 Task: Find connections with filter location Döbeln with filter topic #coach with filter profile language French with filter current company Kennametal with filter school University of Madras with filter industry Biomass Electric Power Generation with filter service category Logo Design with filter keywords title Operations Director
Action: Mouse moved to (499, 60)
Screenshot: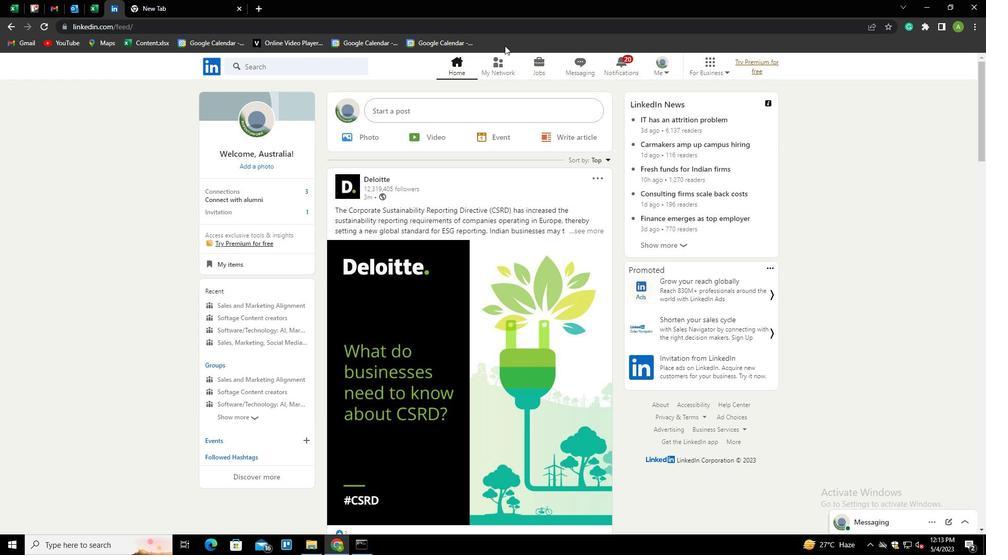 
Action: Mouse pressed left at (499, 60)
Screenshot: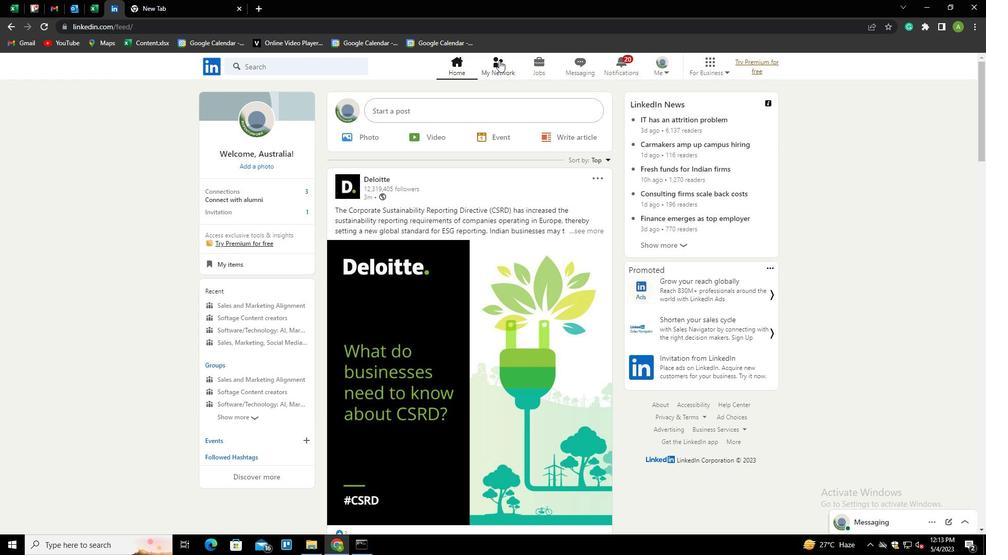 
Action: Mouse moved to (271, 121)
Screenshot: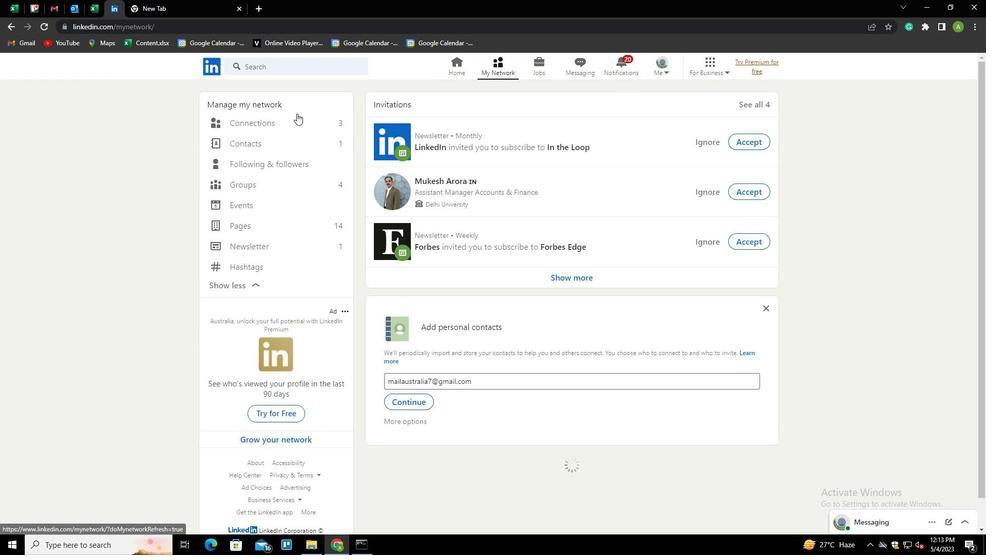 
Action: Mouse pressed left at (271, 121)
Screenshot: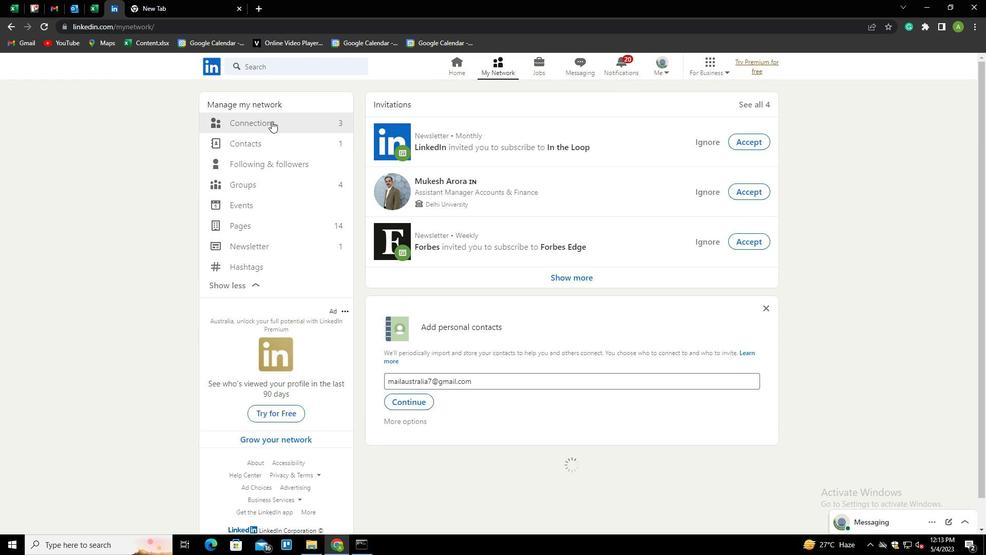 
Action: Mouse moved to (584, 121)
Screenshot: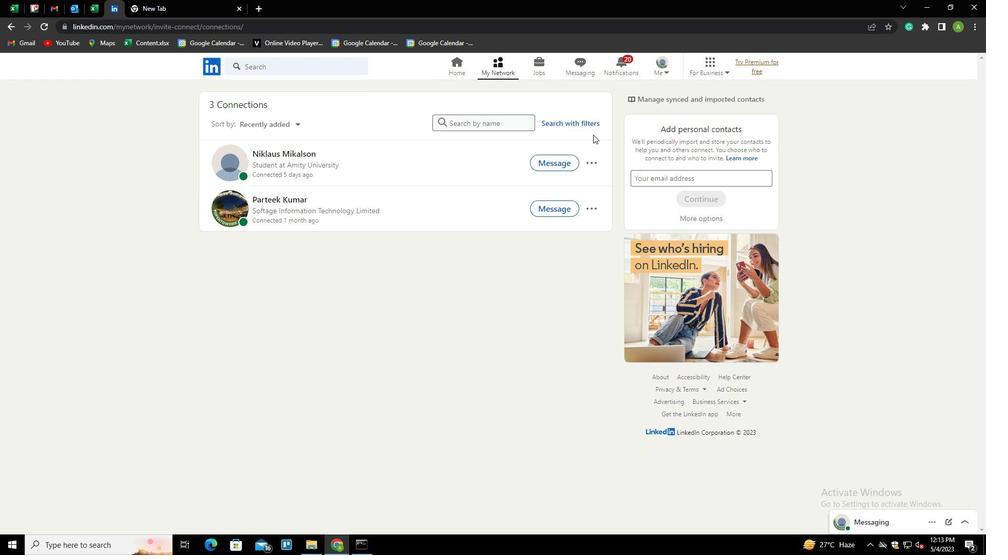 
Action: Mouse pressed left at (584, 121)
Screenshot: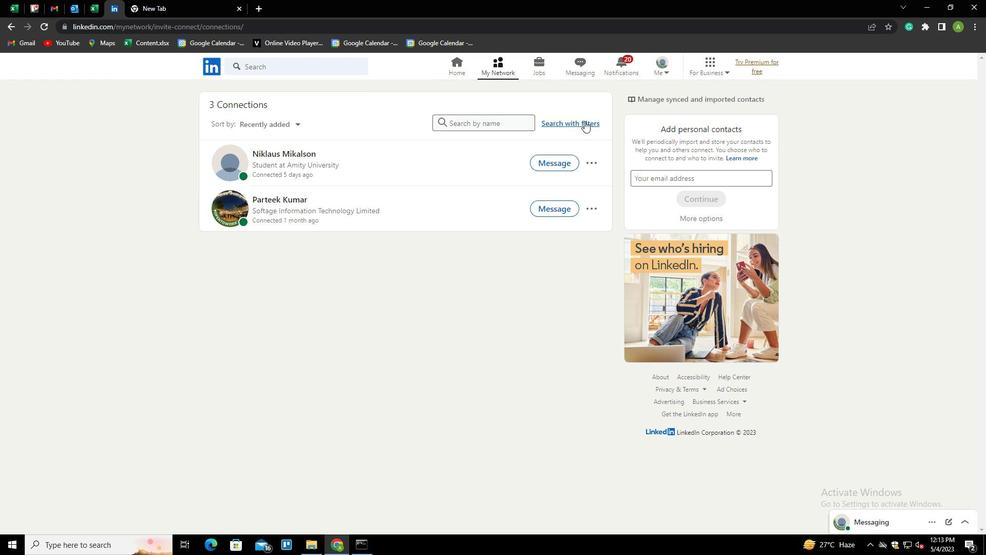 
Action: Mouse moved to (532, 91)
Screenshot: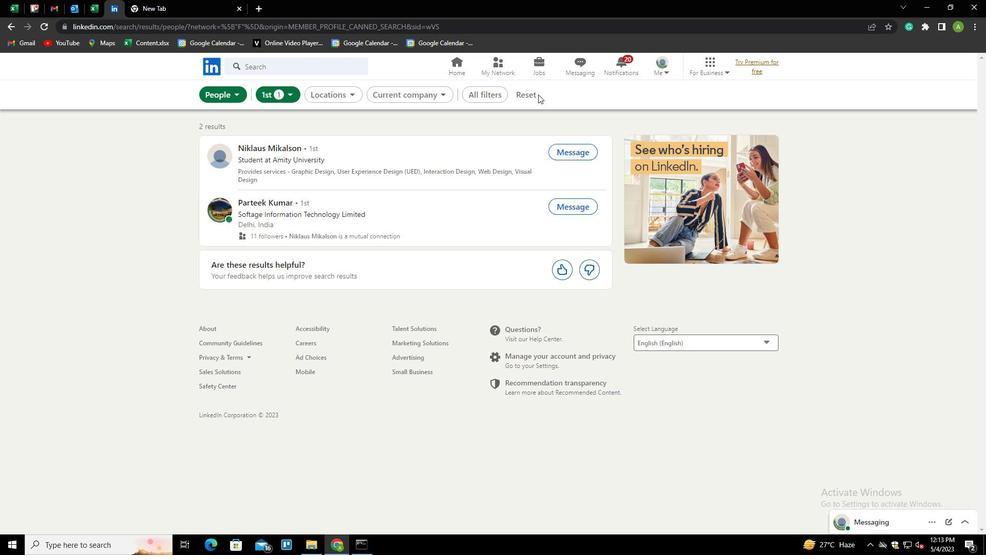 
Action: Mouse pressed left at (532, 91)
Screenshot: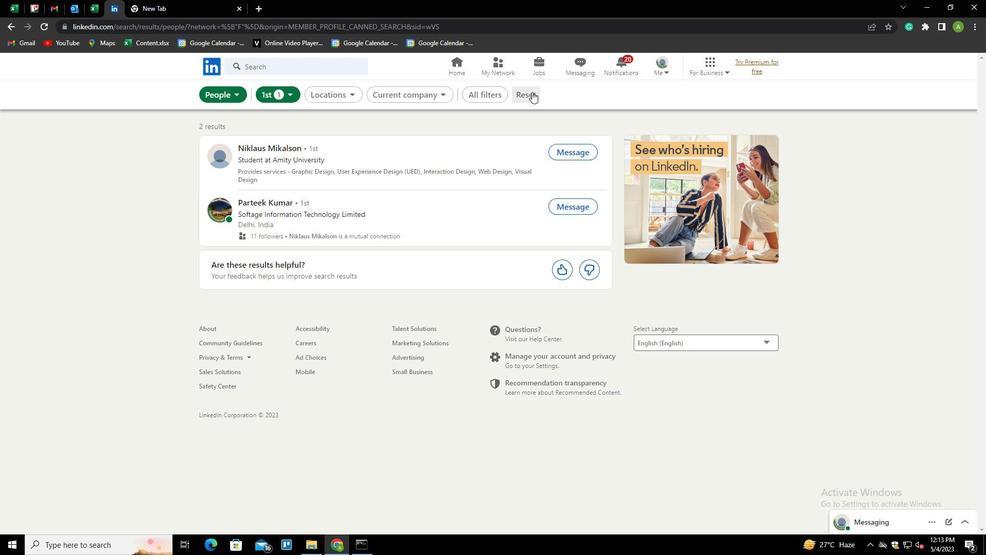 
Action: Mouse moved to (519, 91)
Screenshot: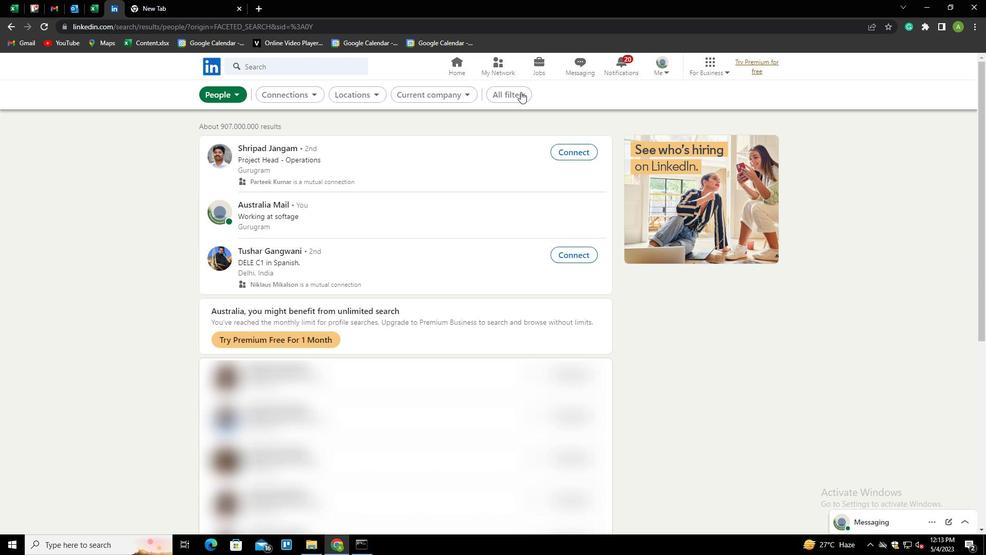 
Action: Mouse pressed left at (519, 91)
Screenshot: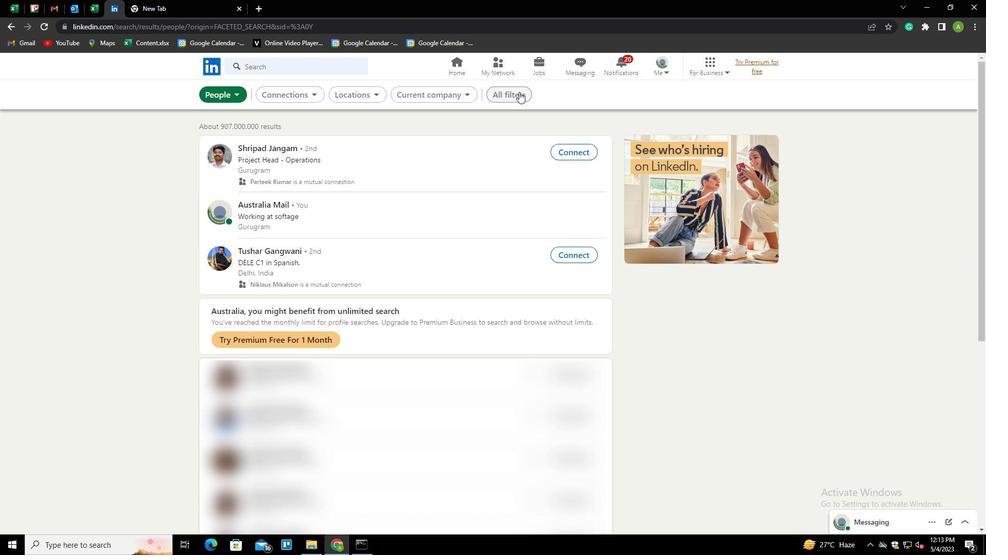 
Action: Mouse moved to (853, 283)
Screenshot: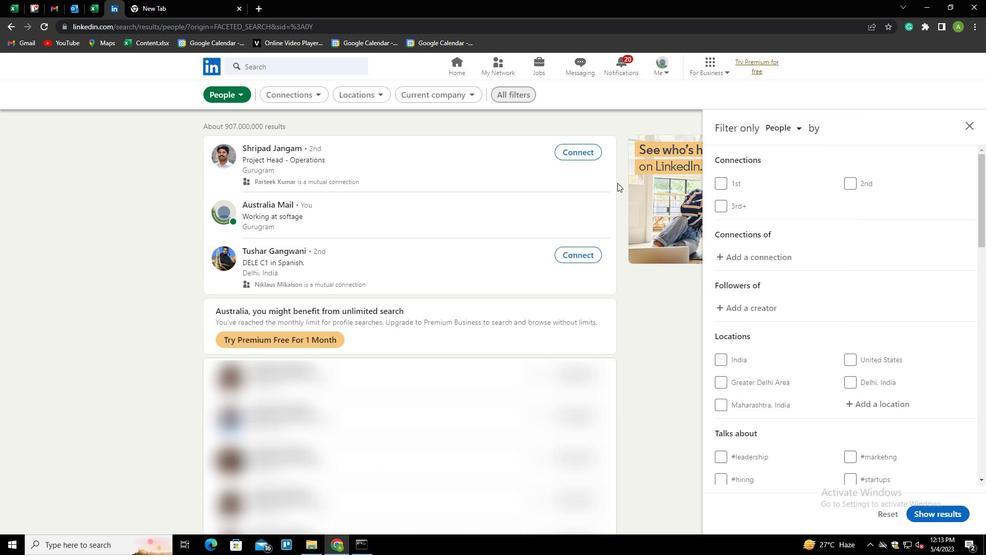 
Action: Mouse scrolled (853, 283) with delta (0, 0)
Screenshot: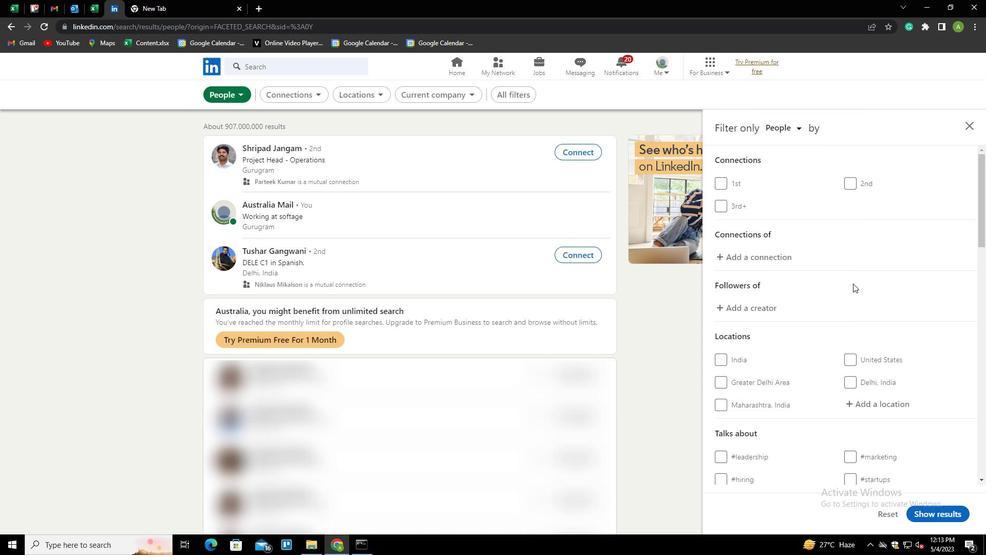 
Action: Mouse scrolled (853, 283) with delta (0, 0)
Screenshot: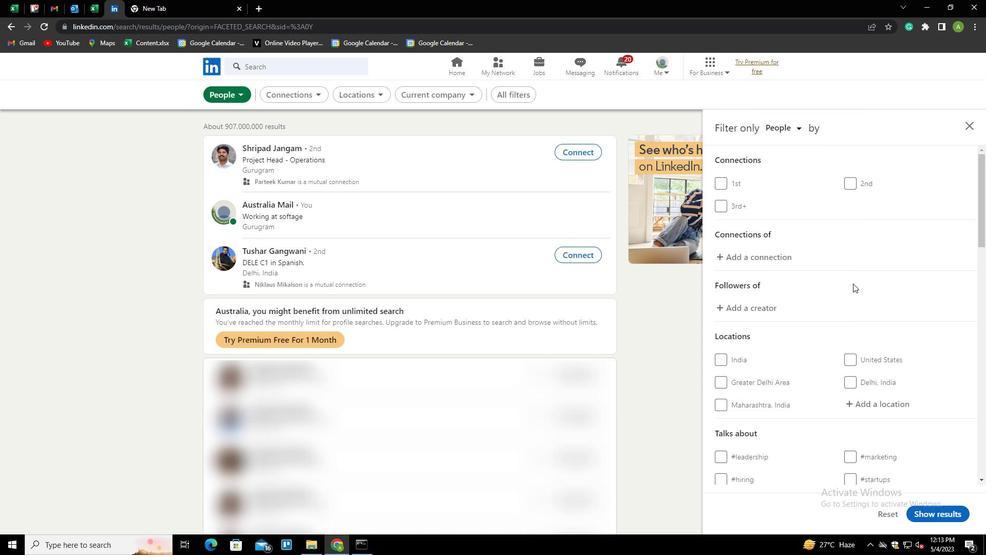 
Action: Mouse moved to (863, 299)
Screenshot: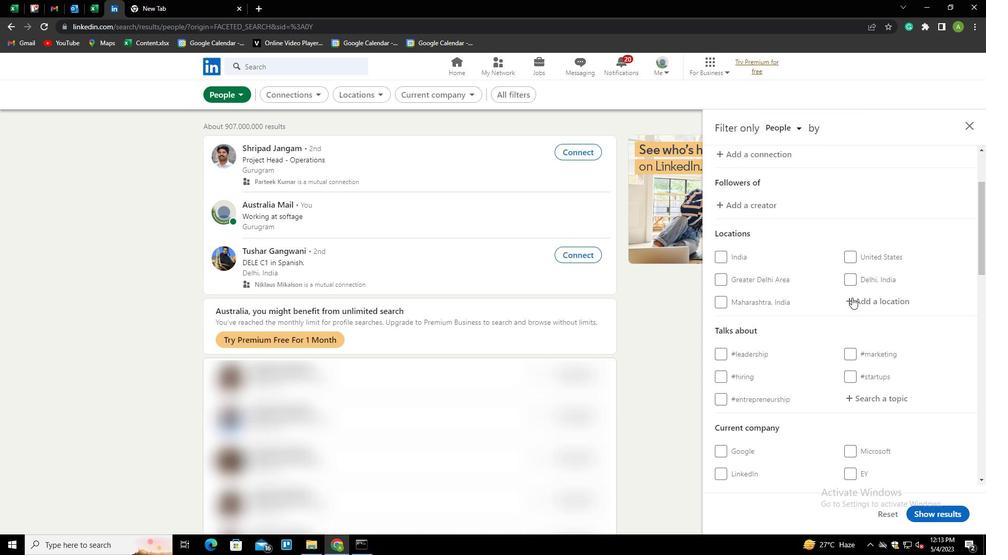 
Action: Mouse pressed left at (863, 299)
Screenshot: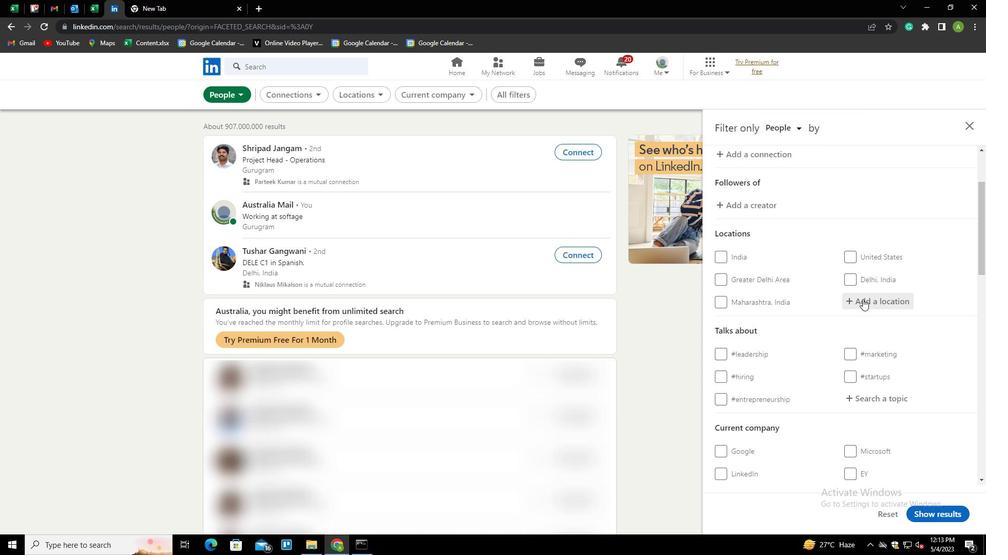 
Action: Key pressed <Key.shift>
Screenshot: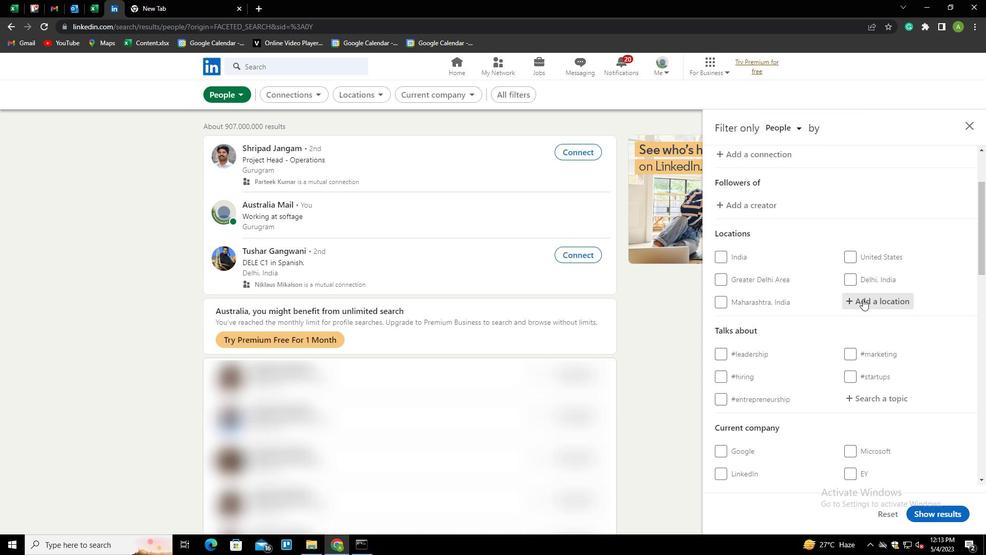 
Action: Mouse moved to (862, 299)
Screenshot: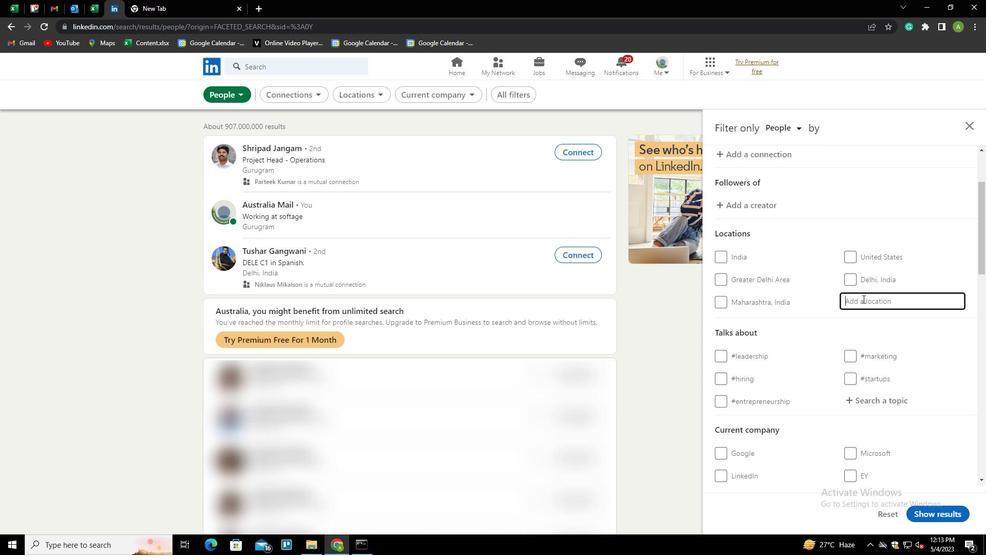 
Action: Key pressed D
Screenshot: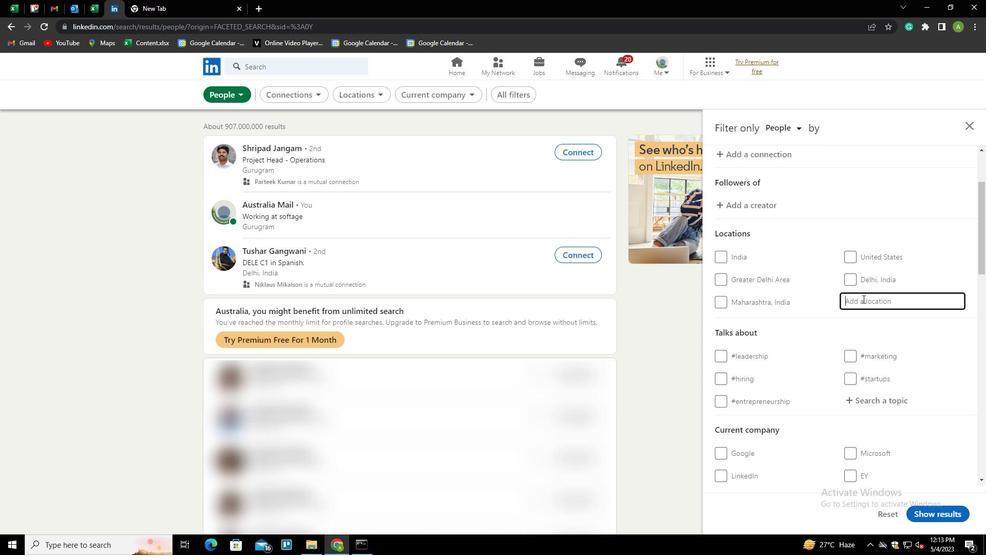 
Action: Mouse moved to (860, 299)
Screenshot: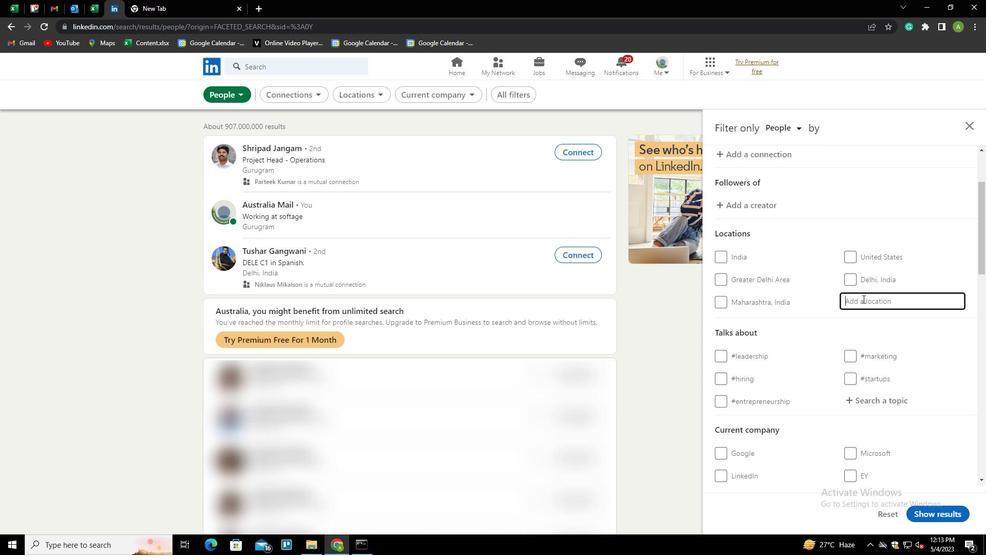 
Action: Key pressed OBELN<Key.down><Key.enter>
Screenshot: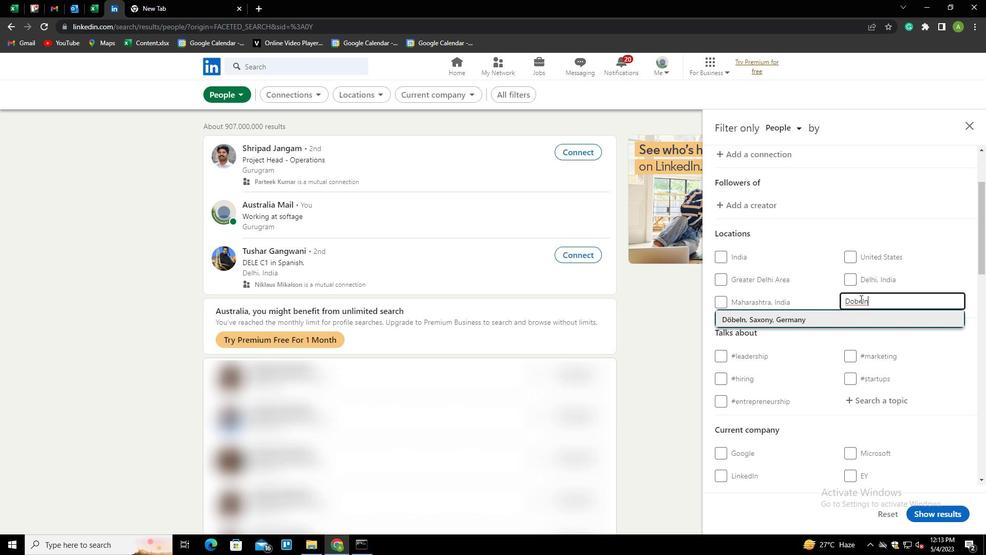 
Action: Mouse moved to (824, 332)
Screenshot: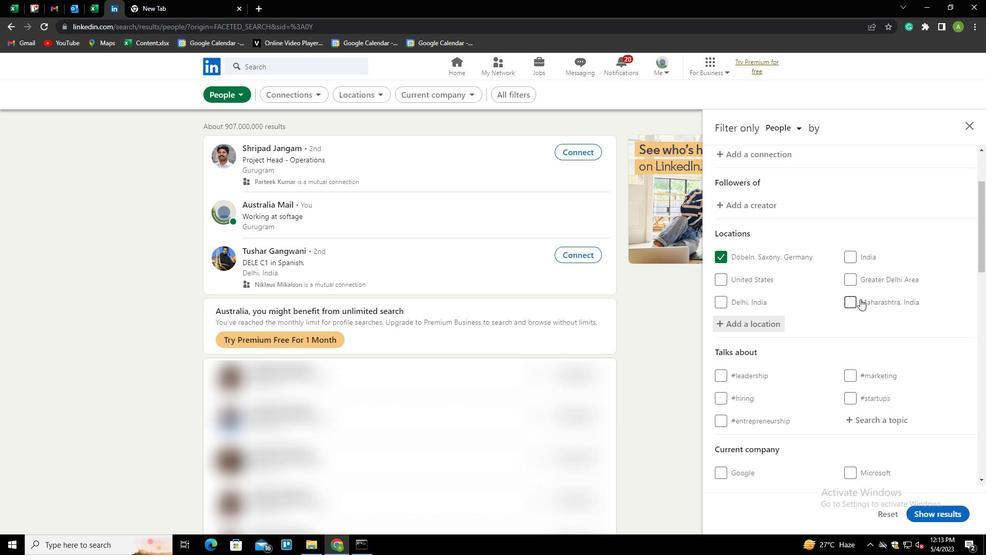 
Action: Mouse scrolled (824, 332) with delta (0, 0)
Screenshot: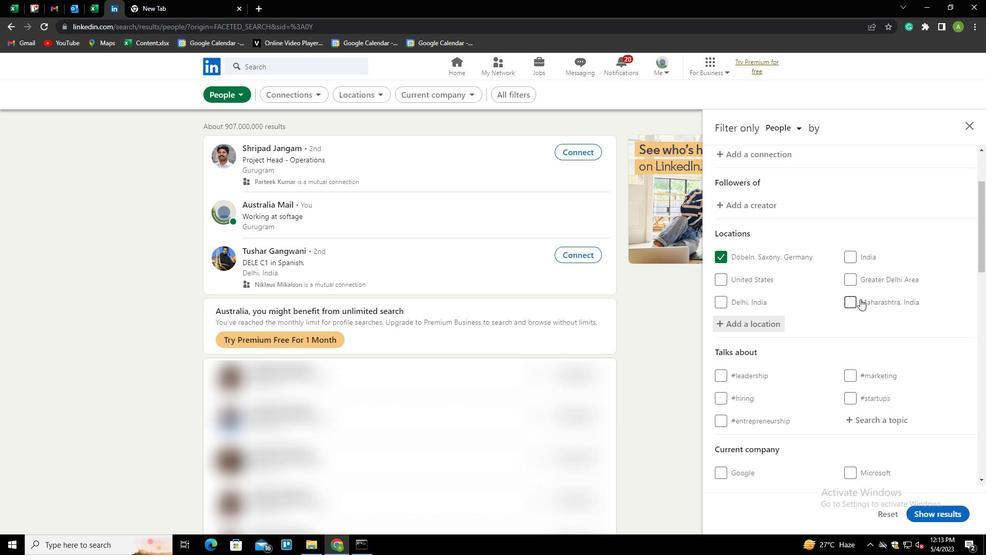 
Action: Mouse moved to (803, 343)
Screenshot: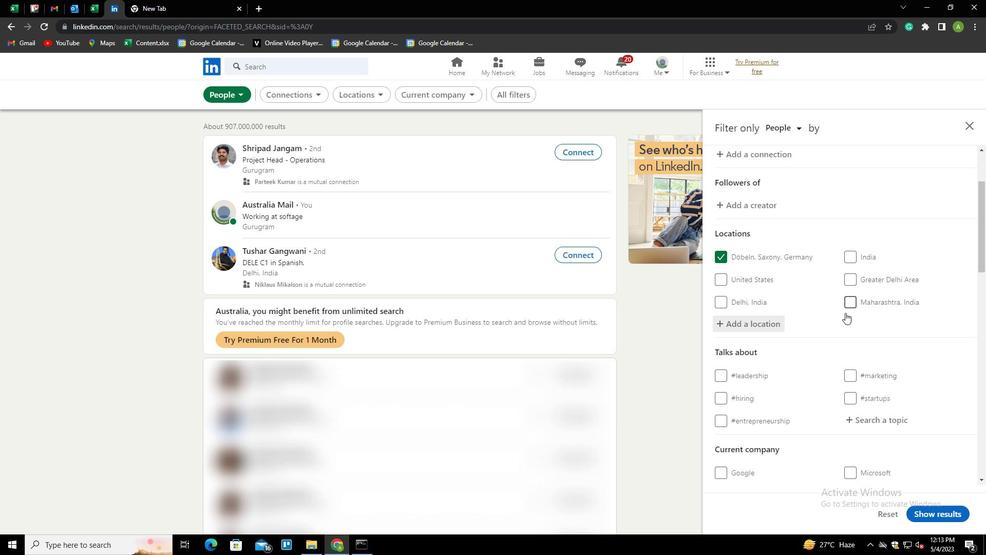 
Action: Mouse scrolled (803, 342) with delta (0, 0)
Screenshot: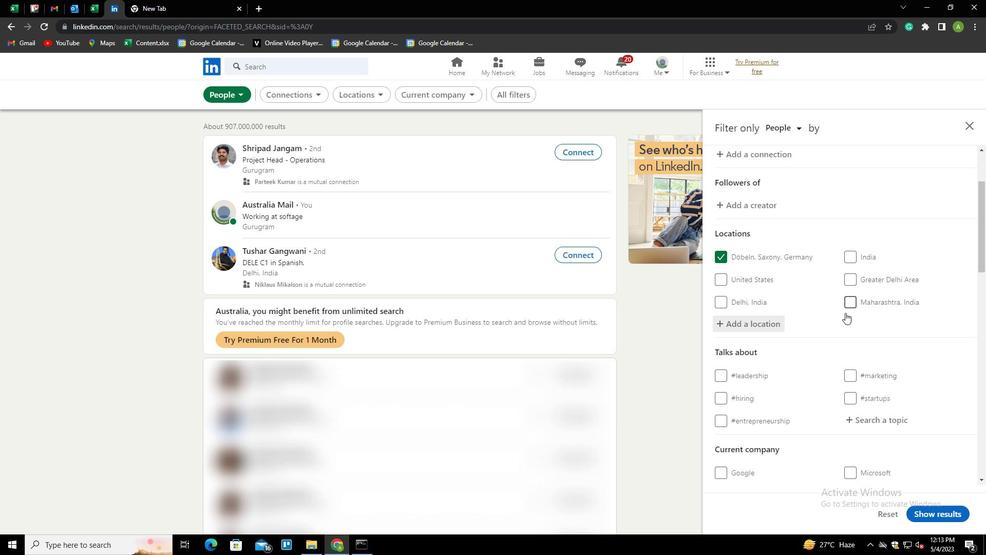 
Action: Mouse moved to (864, 319)
Screenshot: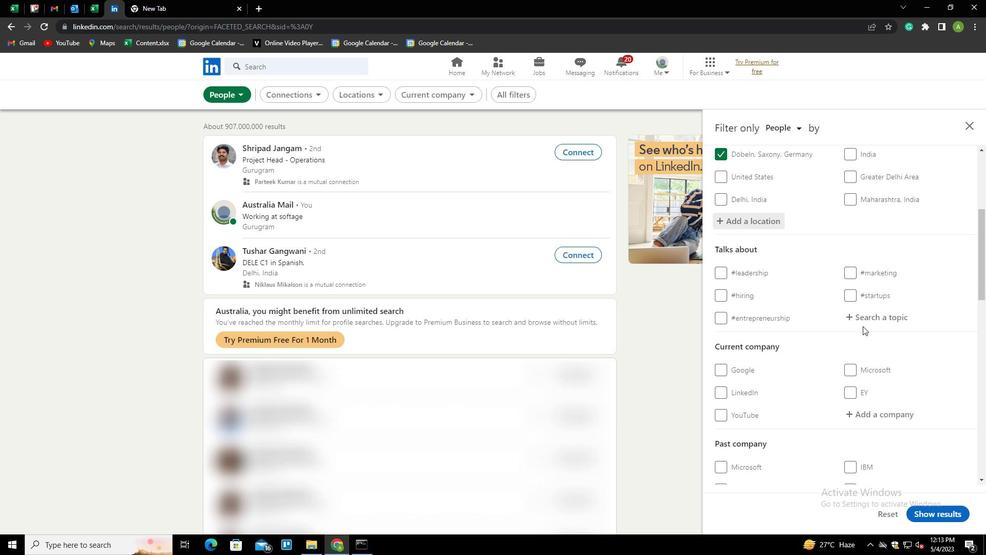 
Action: Mouse pressed left at (864, 319)
Screenshot: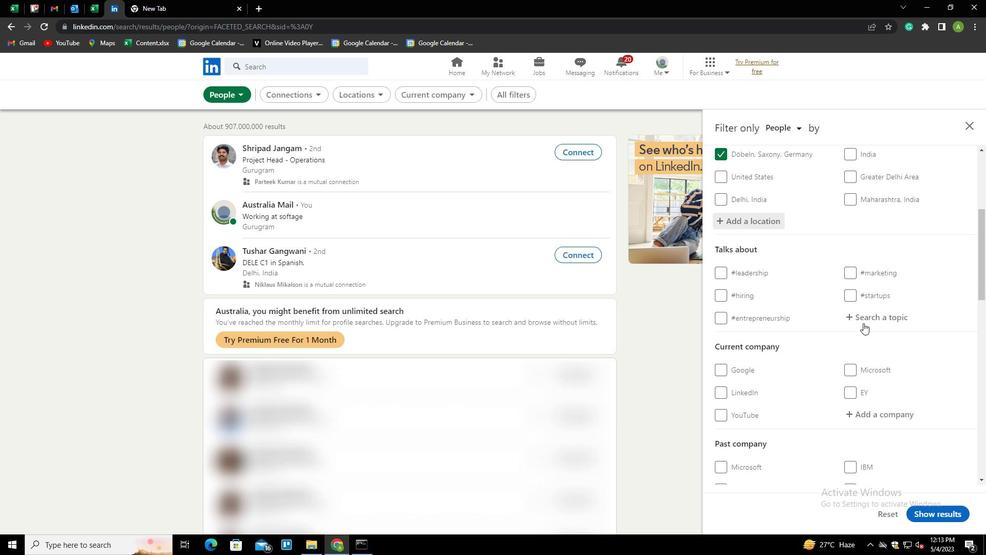 
Action: Key pressed COACH<Key.down><Key.down><Key.enter>
Screenshot: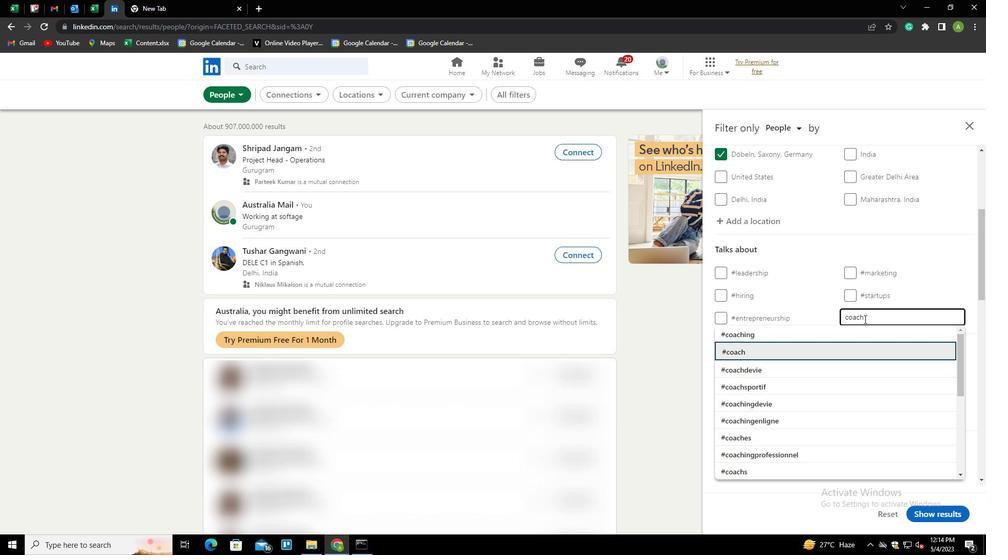 
Action: Mouse scrolled (864, 318) with delta (0, 0)
Screenshot: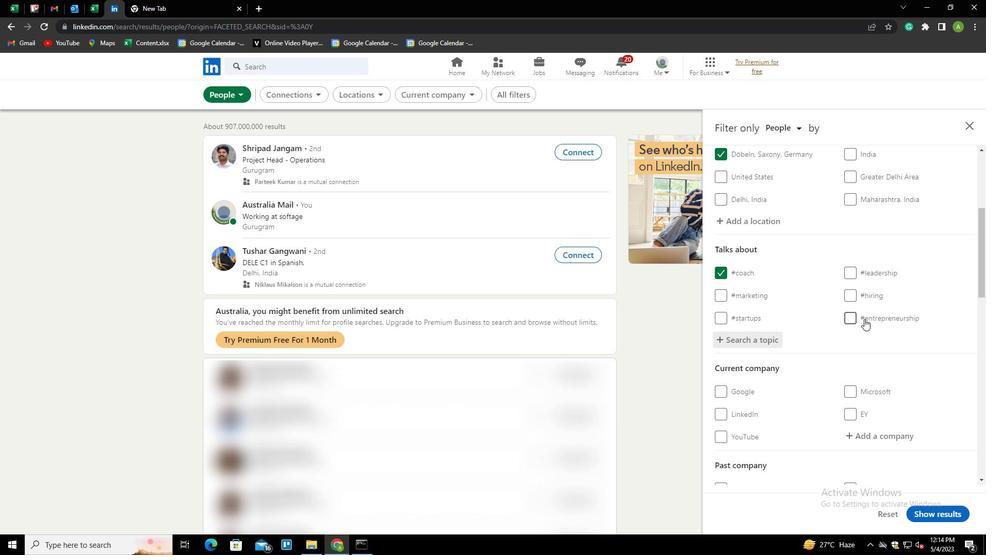
Action: Mouse scrolled (864, 318) with delta (0, 0)
Screenshot: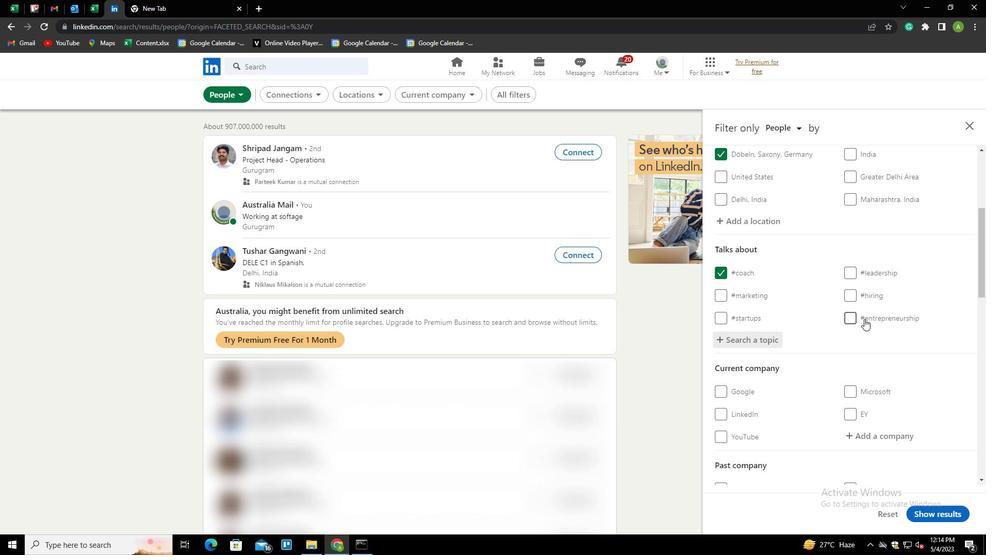 
Action: Mouse scrolled (864, 318) with delta (0, 0)
Screenshot: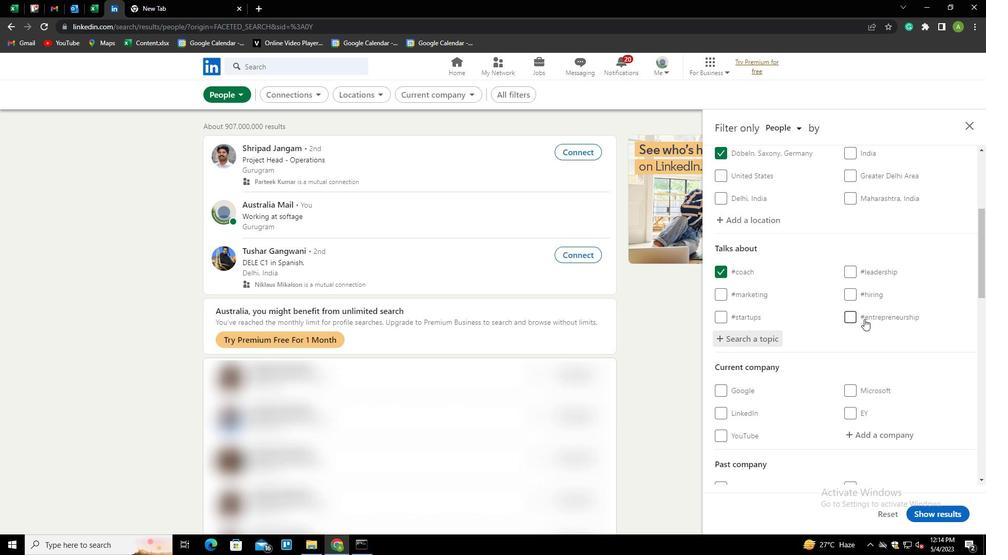 
Action: Mouse scrolled (864, 318) with delta (0, 0)
Screenshot: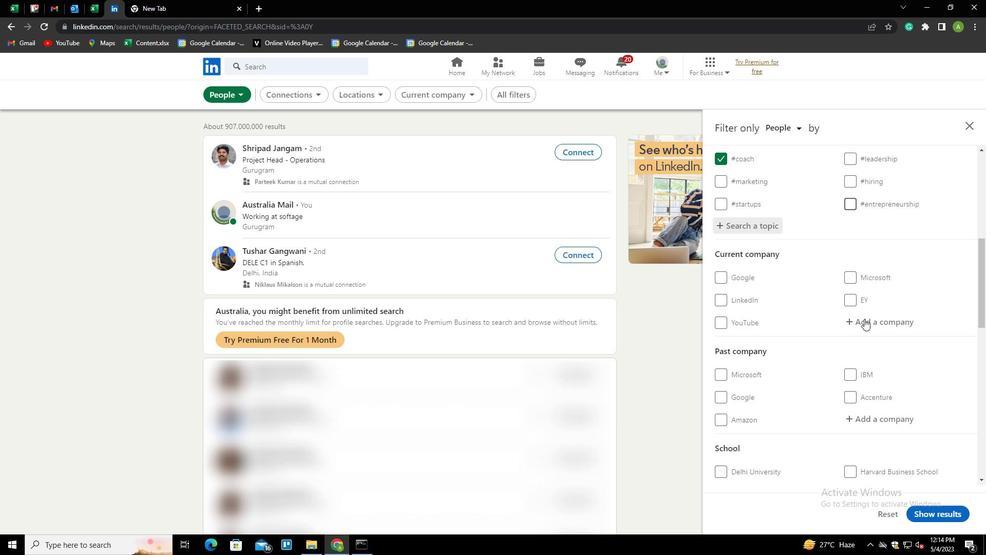 
Action: Mouse scrolled (864, 318) with delta (0, 0)
Screenshot: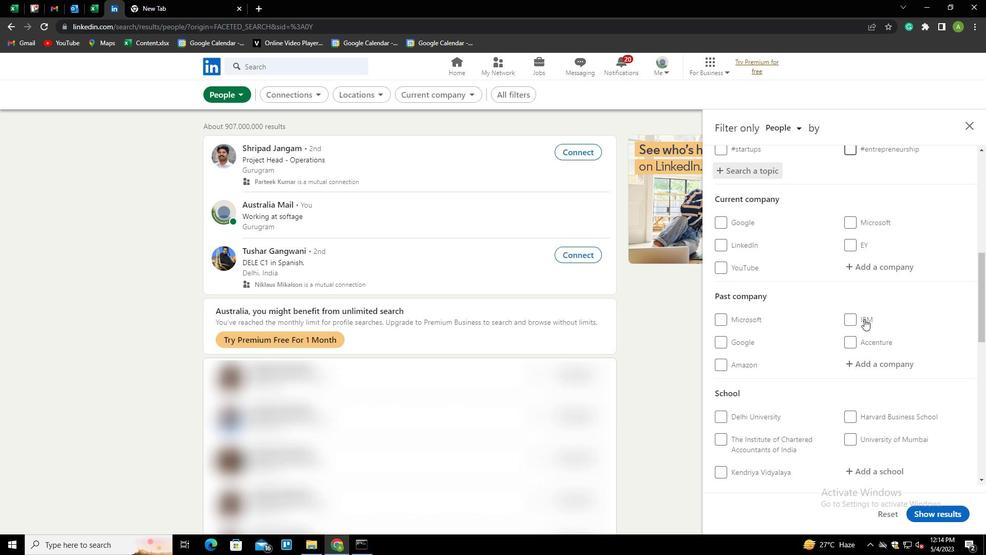 
Action: Mouse scrolled (864, 318) with delta (0, 0)
Screenshot: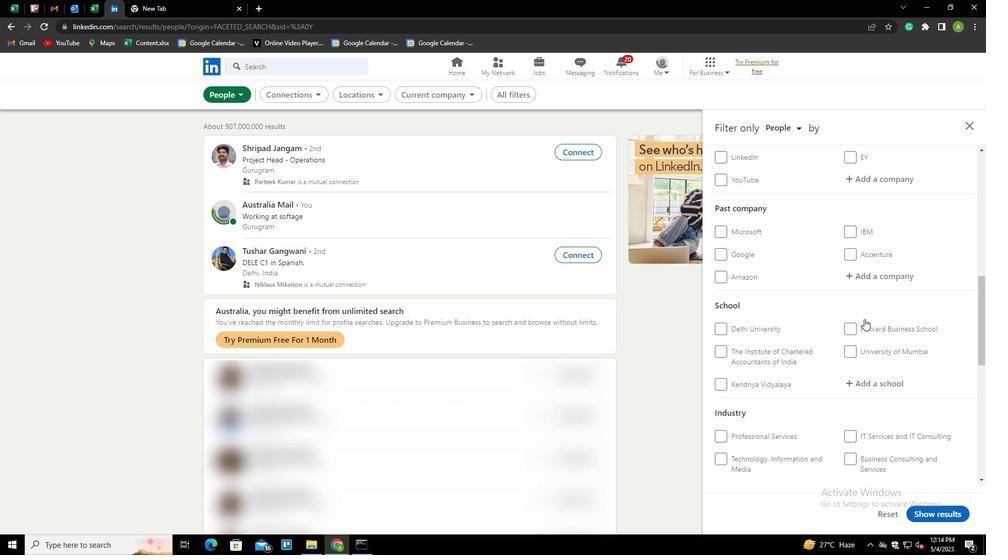 
Action: Mouse scrolled (864, 318) with delta (0, 0)
Screenshot: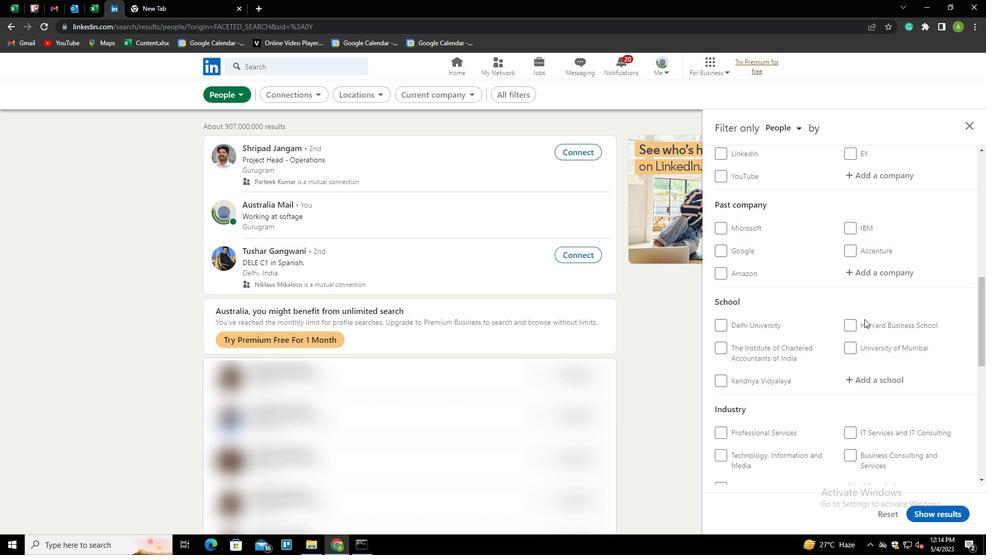 
Action: Mouse scrolled (864, 318) with delta (0, 0)
Screenshot: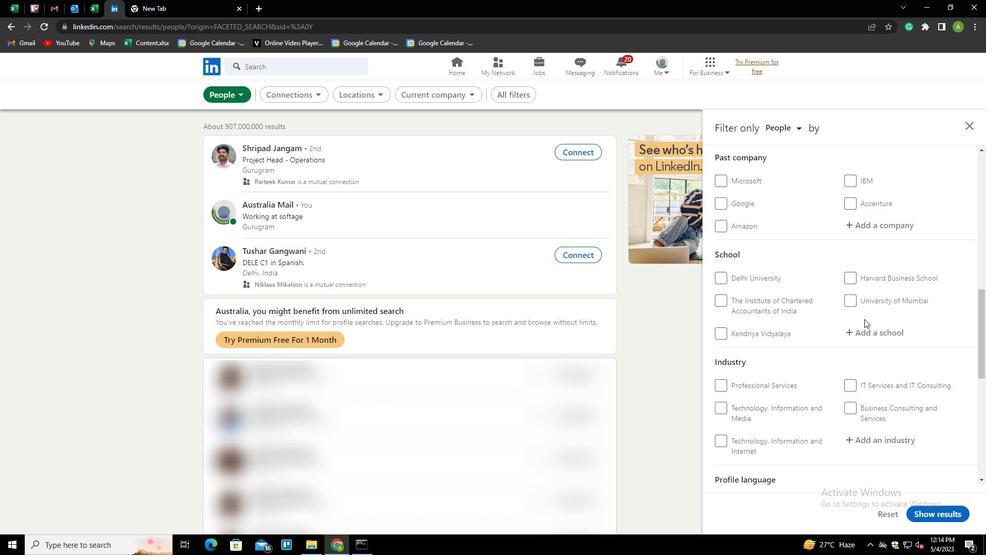 
Action: Mouse scrolled (864, 318) with delta (0, 0)
Screenshot: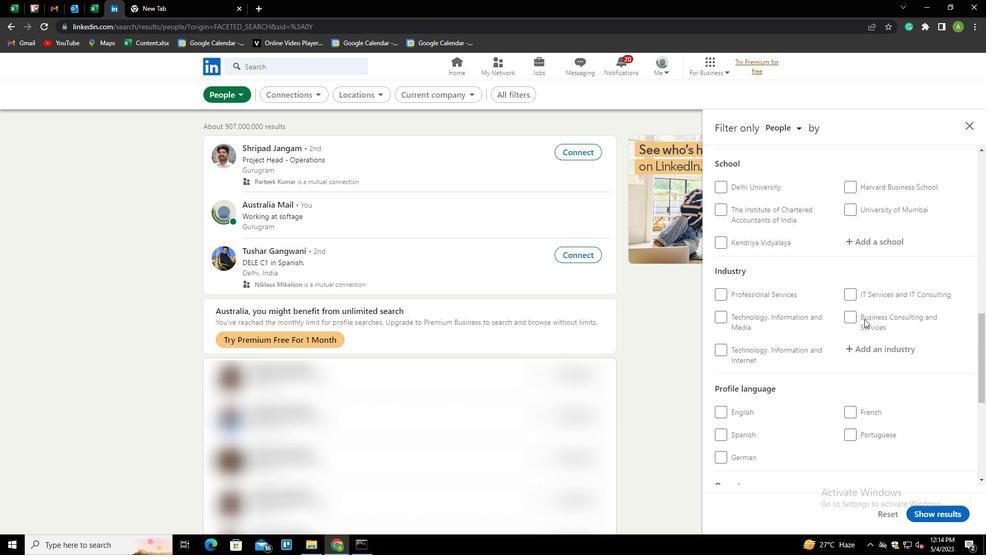 
Action: Mouse moved to (856, 346)
Screenshot: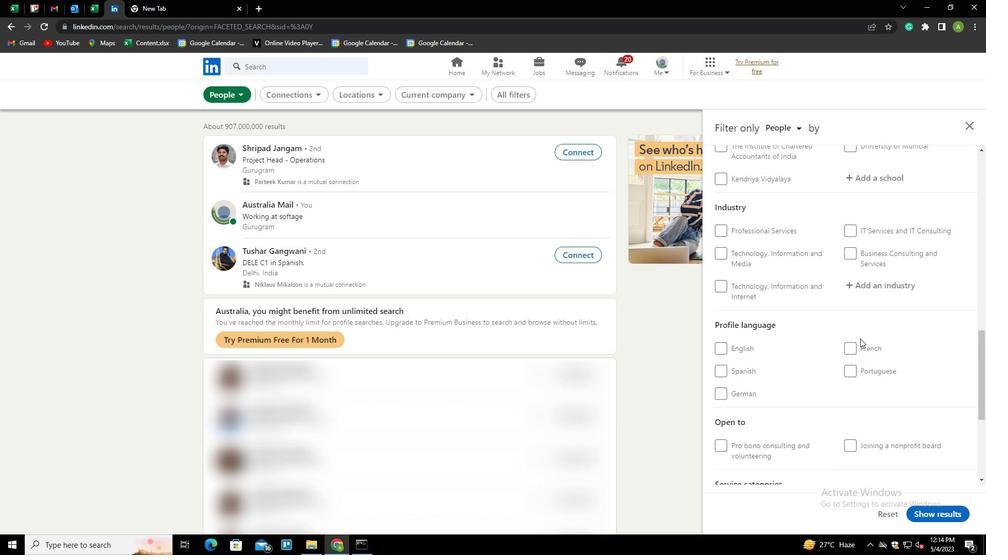 
Action: Mouse pressed left at (856, 346)
Screenshot: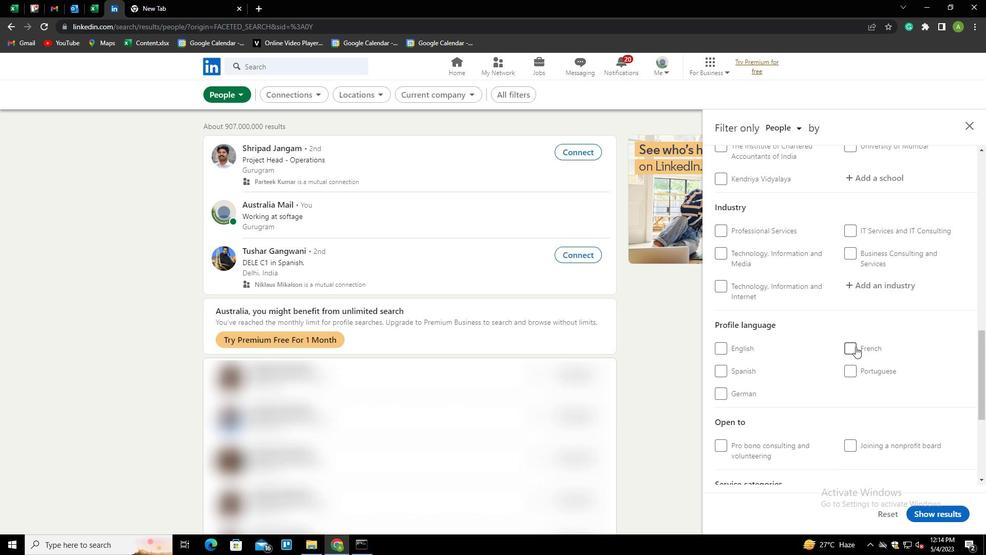 
Action: Mouse moved to (890, 329)
Screenshot: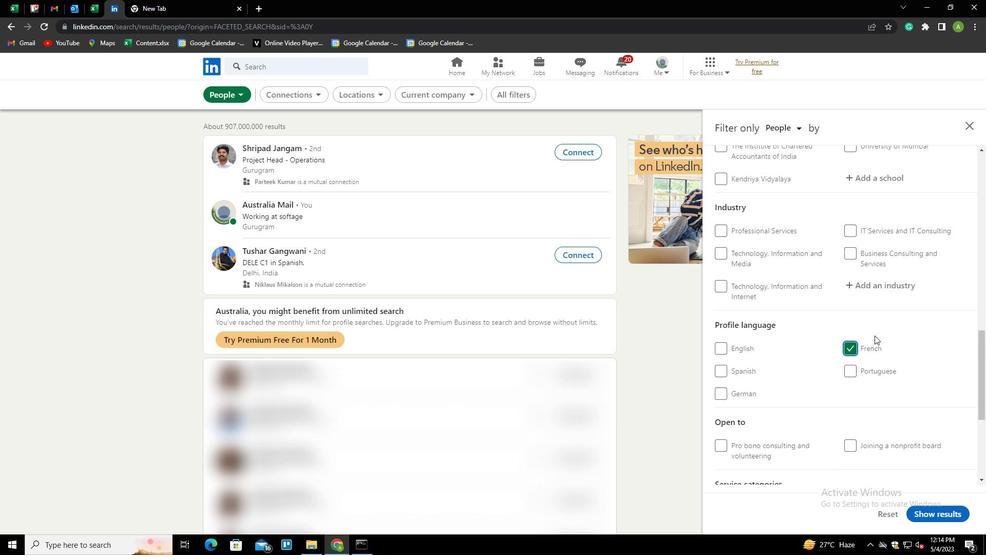 
Action: Mouse scrolled (890, 329) with delta (0, 0)
Screenshot: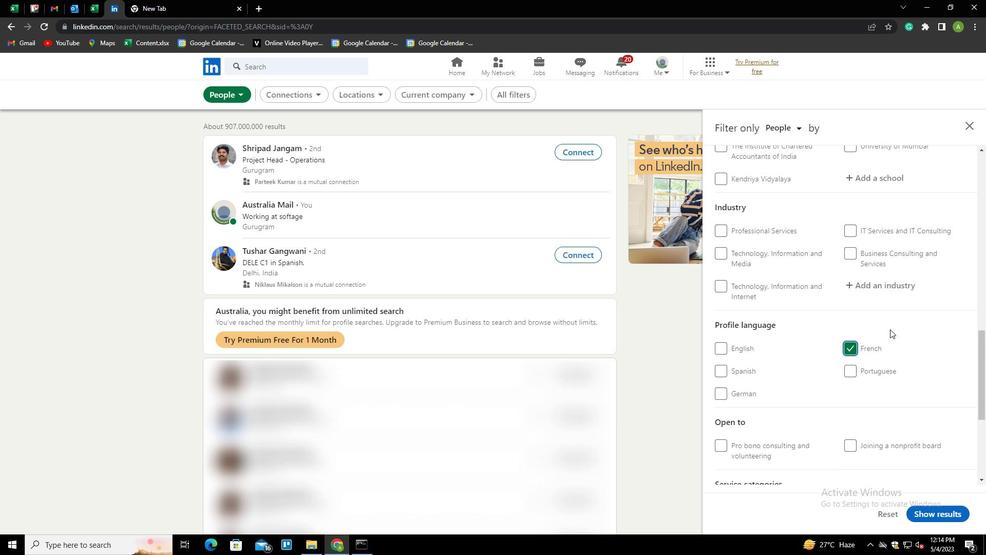 
Action: Mouse scrolled (890, 329) with delta (0, 0)
Screenshot: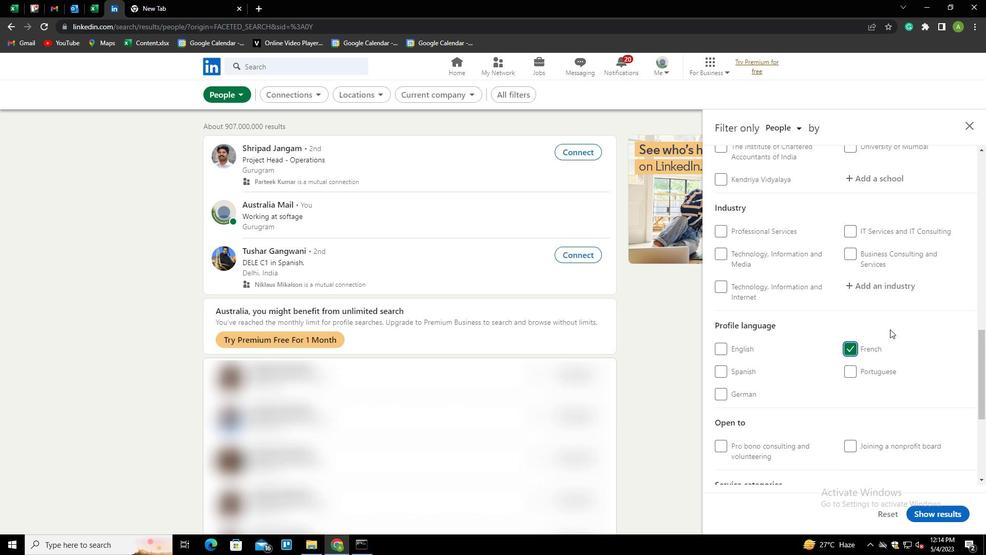 
Action: Mouse scrolled (890, 329) with delta (0, 0)
Screenshot: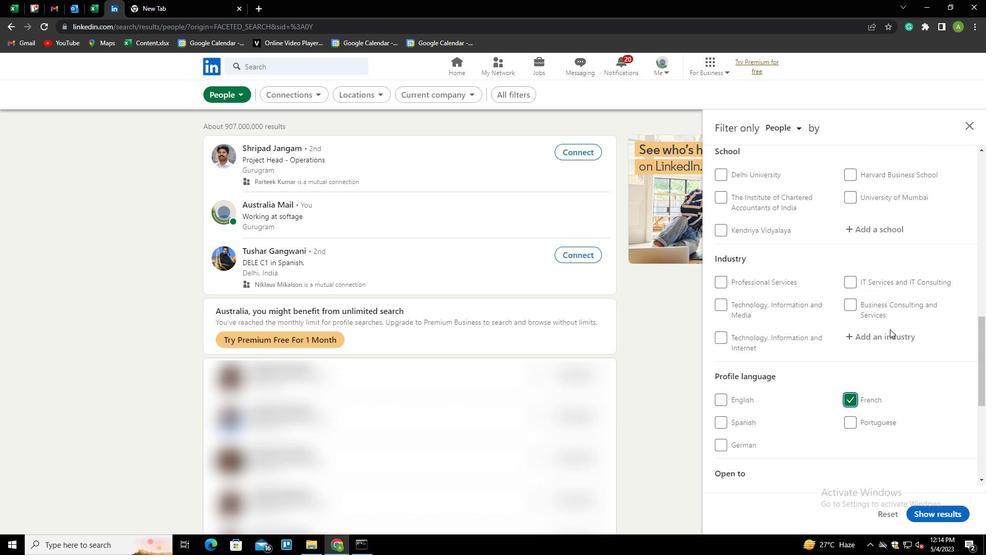 
Action: Mouse scrolled (890, 329) with delta (0, 0)
Screenshot: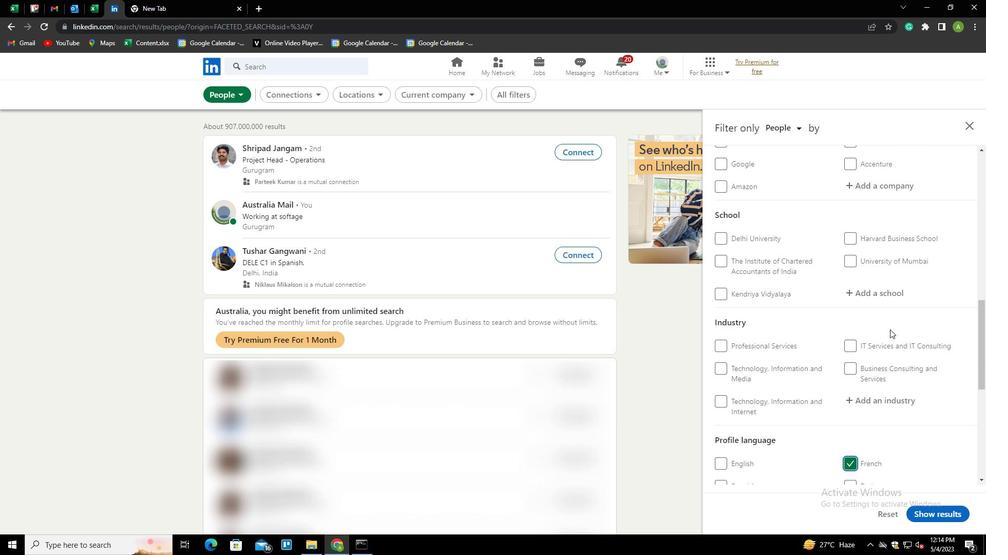 
Action: Mouse scrolled (890, 329) with delta (0, 0)
Screenshot: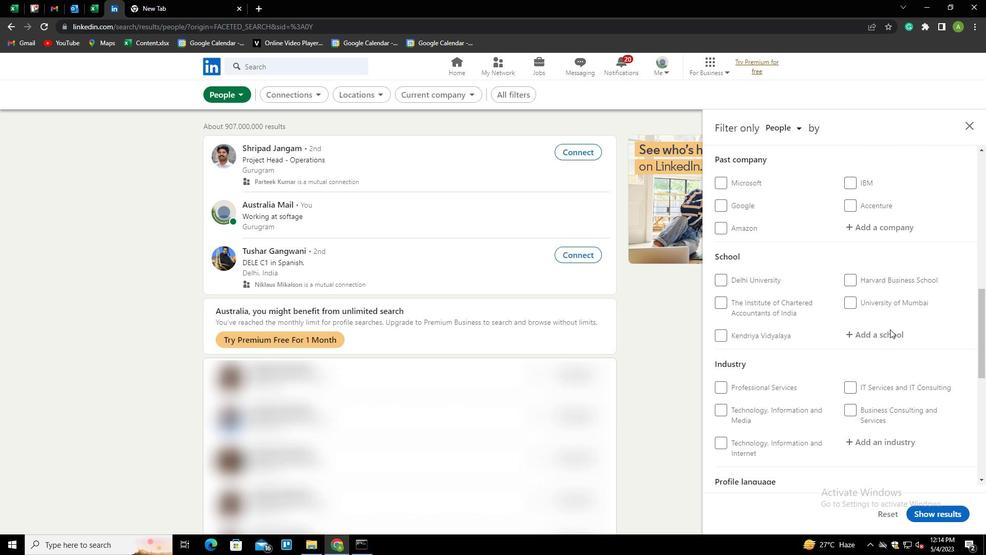 
Action: Mouse moved to (891, 328)
Screenshot: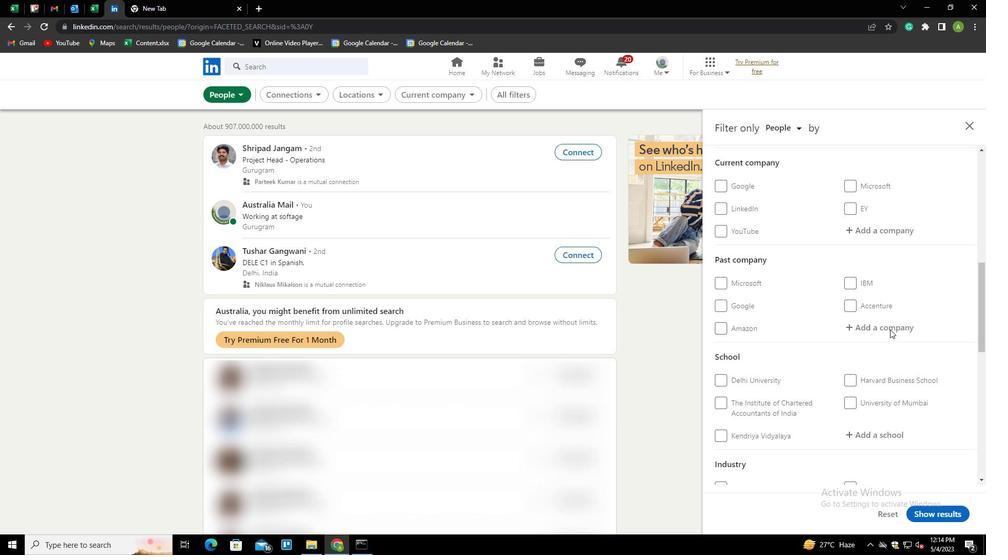 
Action: Mouse scrolled (891, 329) with delta (0, 0)
Screenshot: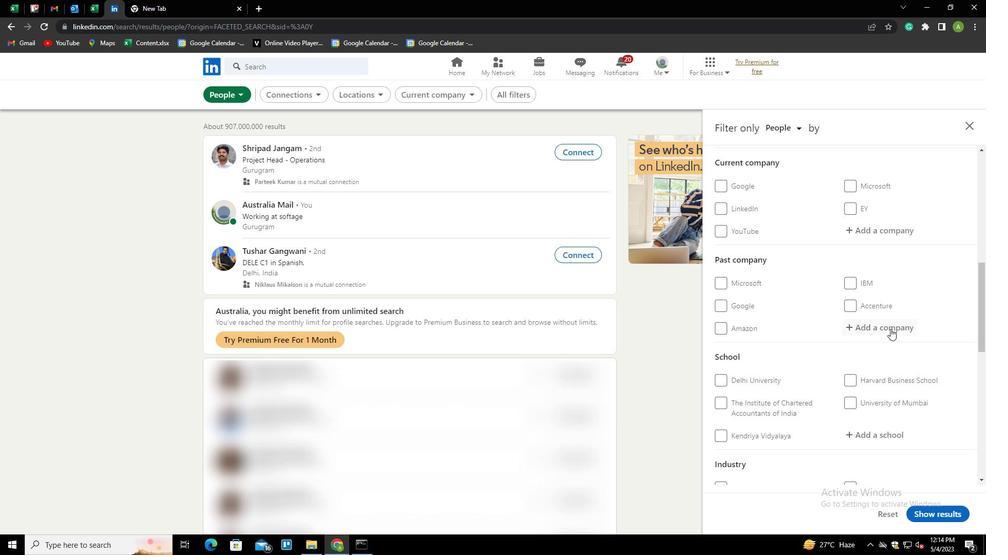
Action: Mouse moved to (873, 284)
Screenshot: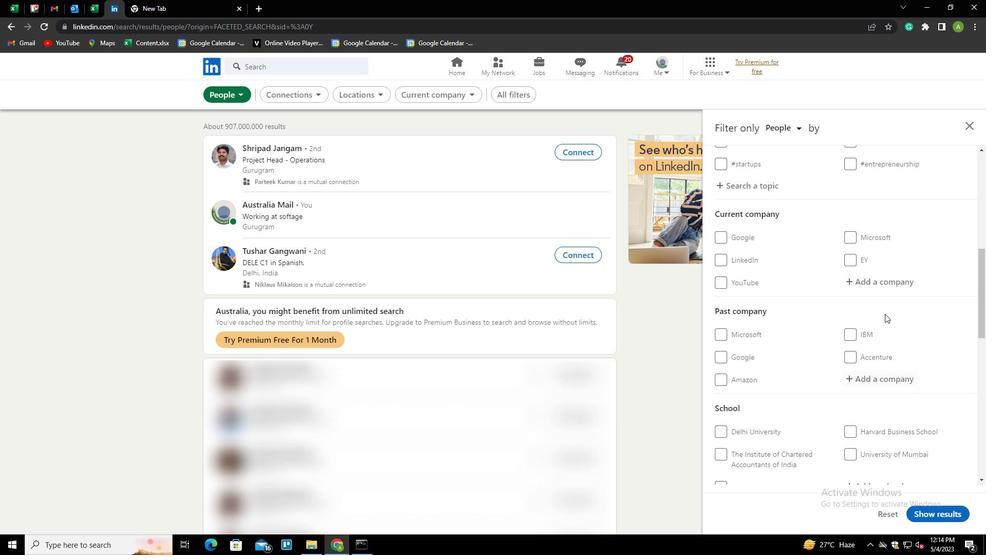 
Action: Mouse pressed left at (873, 284)
Screenshot: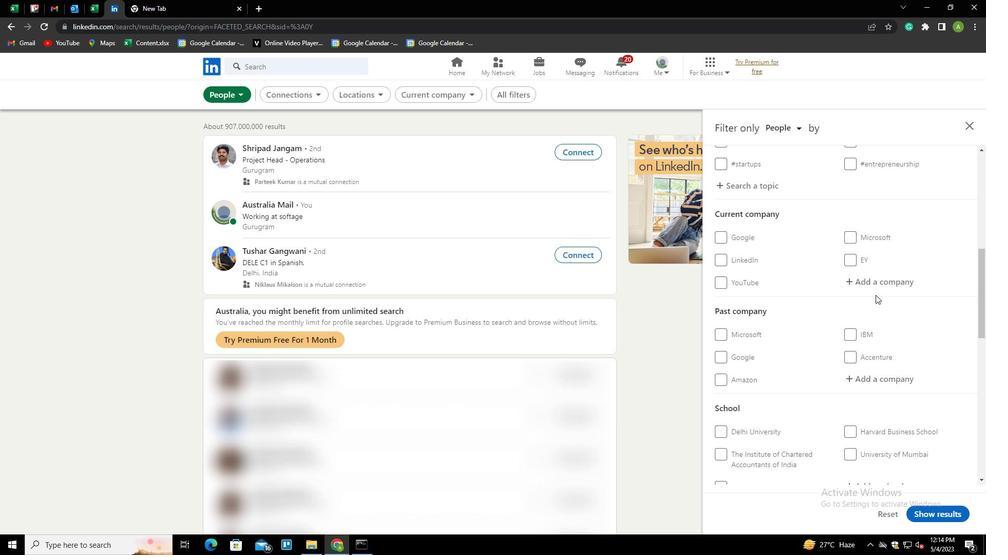 
Action: Key pressed <Key.shift>KENNAMETAL<Key.down><Key.enter>
Screenshot: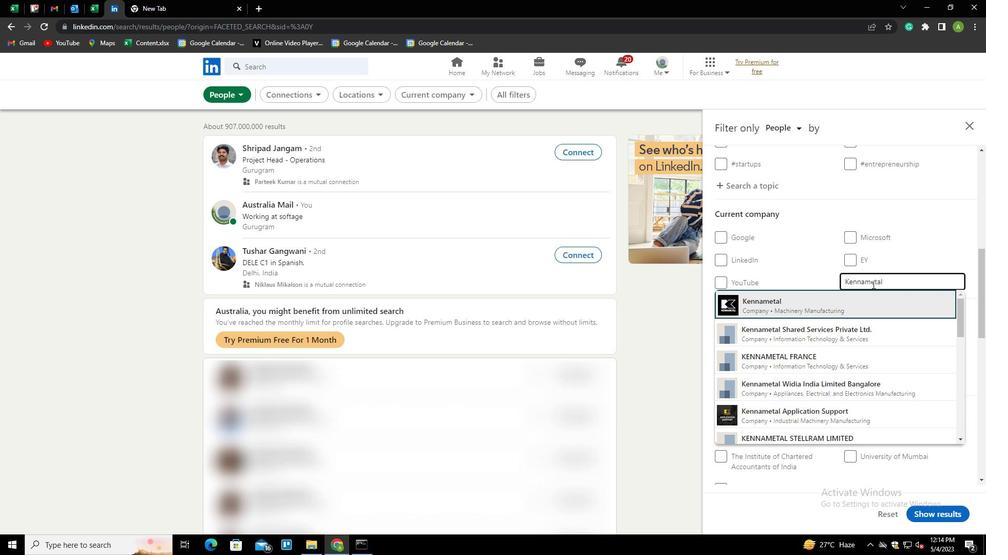 
Action: Mouse scrolled (873, 283) with delta (0, 0)
Screenshot: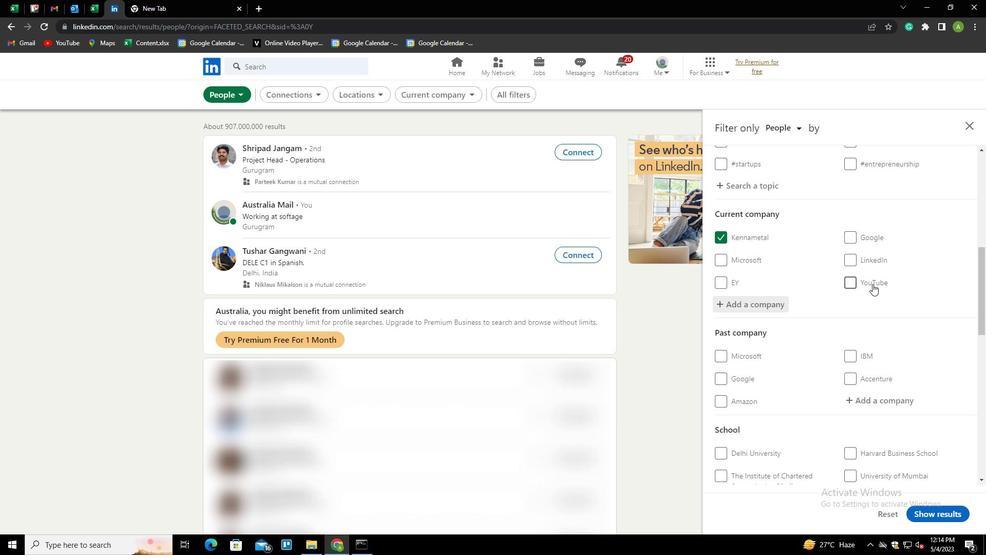 
Action: Mouse scrolled (873, 283) with delta (0, 0)
Screenshot: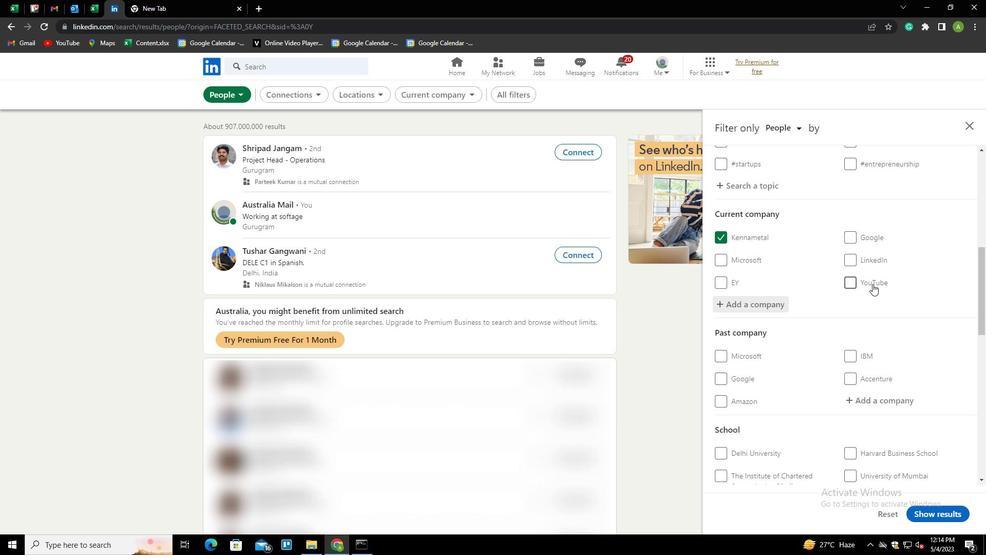 
Action: Mouse scrolled (873, 283) with delta (0, 0)
Screenshot: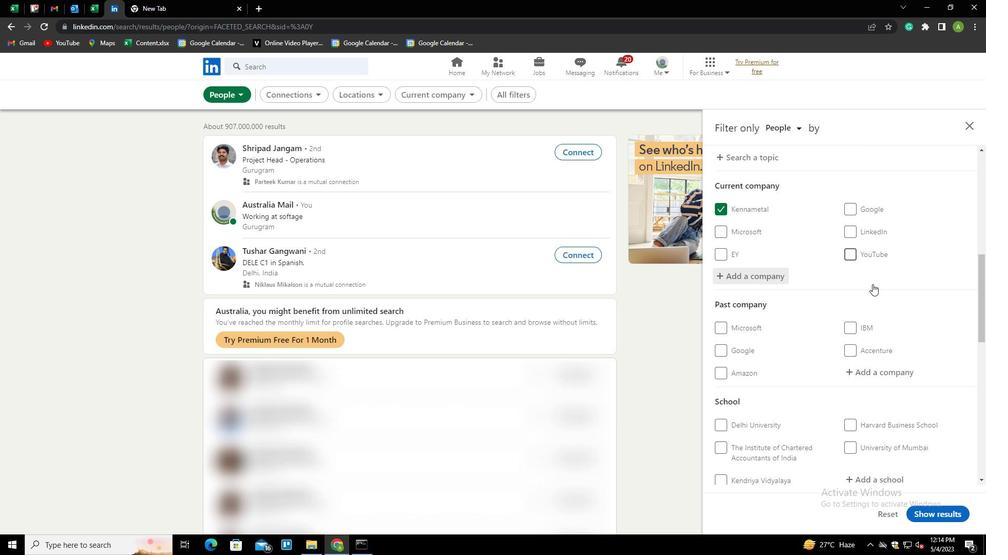 
Action: Mouse scrolled (873, 283) with delta (0, 0)
Screenshot: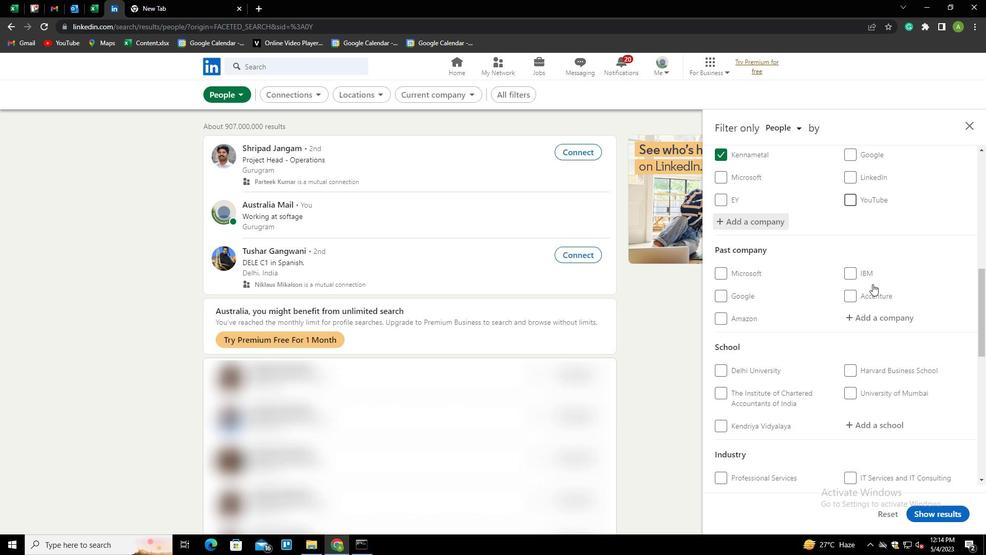 
Action: Mouse moved to (871, 300)
Screenshot: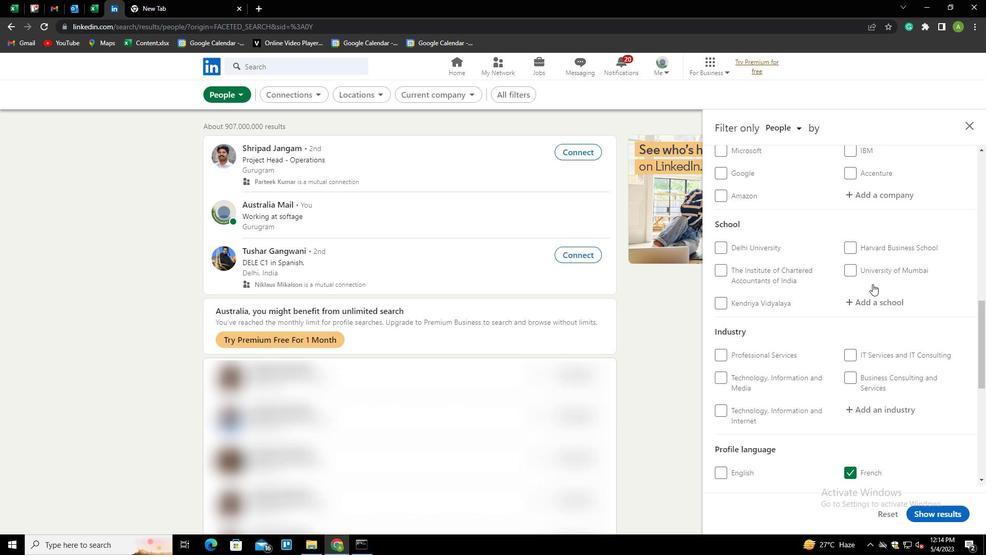 
Action: Mouse pressed left at (871, 300)
Screenshot: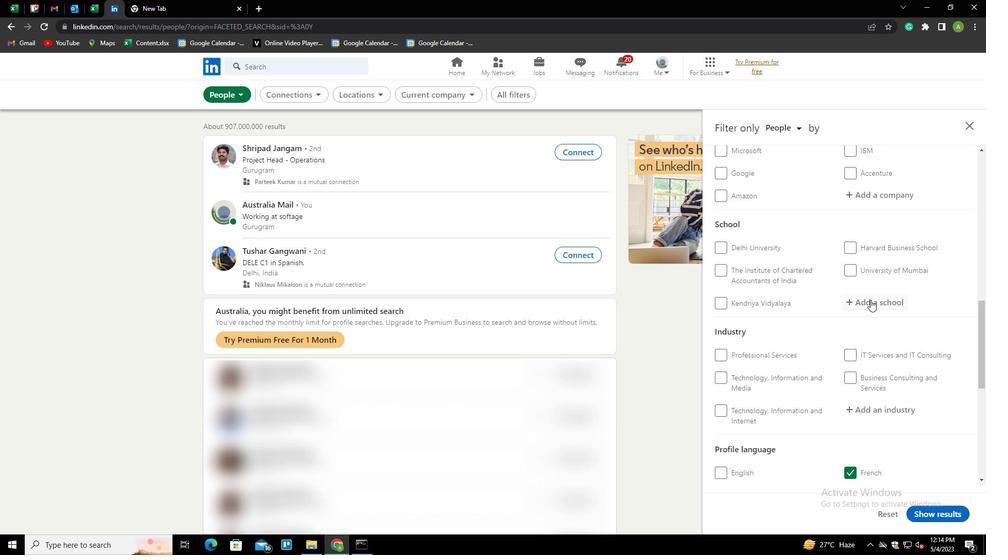 
Action: Key pressed <Key.shift><Key.shift><Key.shift><Key.shift><Key.shift><Key.shift><Key.shift><Key.shift><Key.shift><Key.shift><Key.shift><Key.shift><Key.shift><Key.shift><Key.shift><Key.shift><Key.shift><Key.shift>UNIVERSITY<Key.space>OF<Key.space><Key.shift>MADRAS<Key.down><Key.enter>
Screenshot: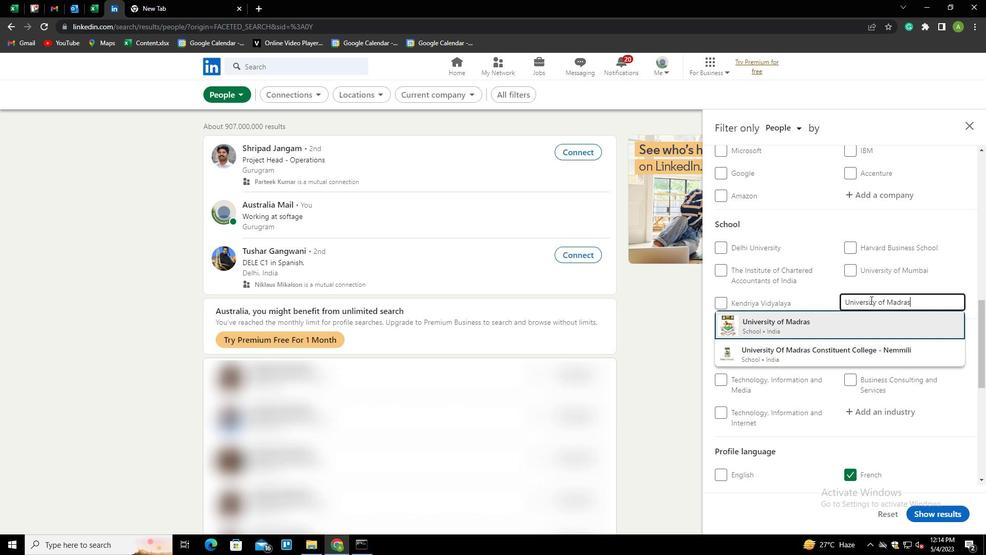 
Action: Mouse scrolled (871, 299) with delta (0, 0)
Screenshot: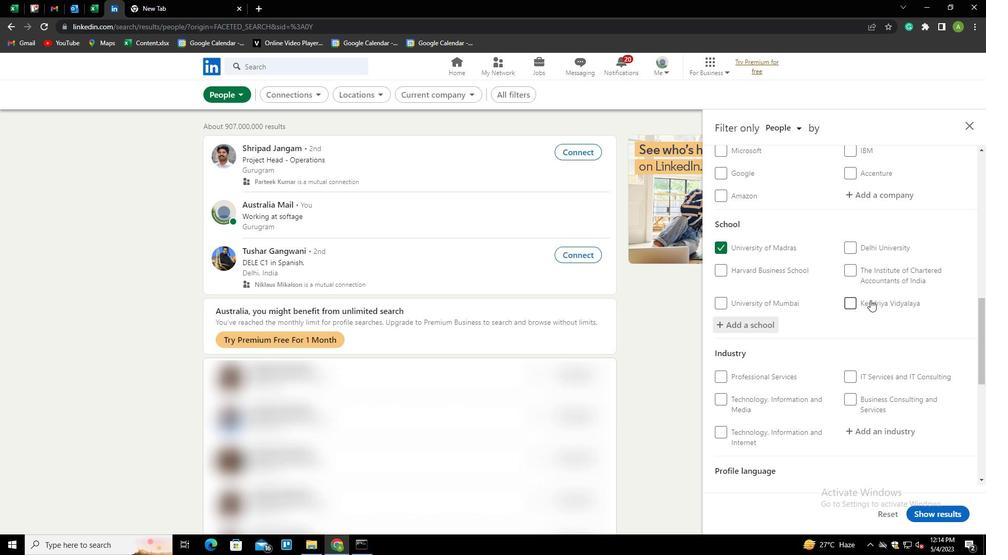 
Action: Mouse scrolled (871, 299) with delta (0, 0)
Screenshot: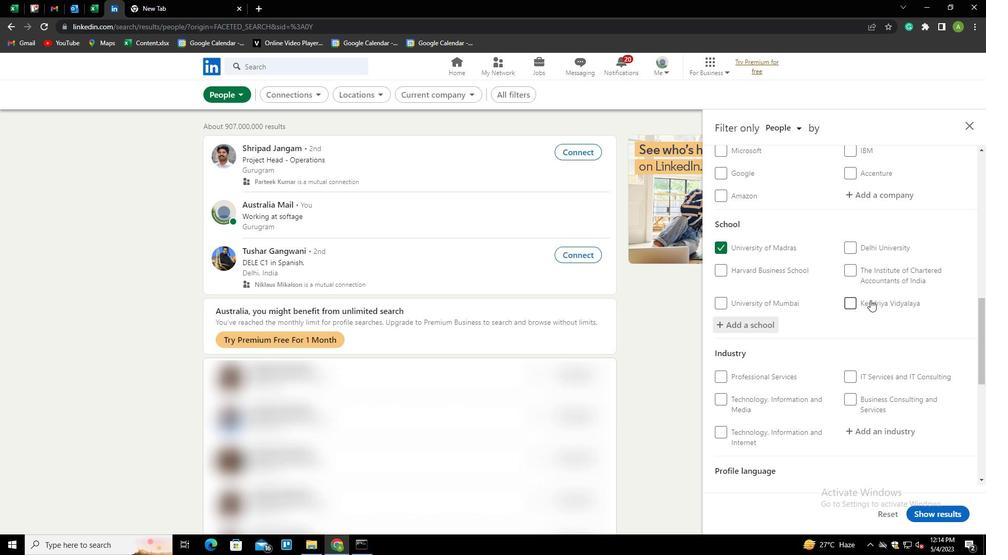 
Action: Mouse scrolled (871, 299) with delta (0, 0)
Screenshot: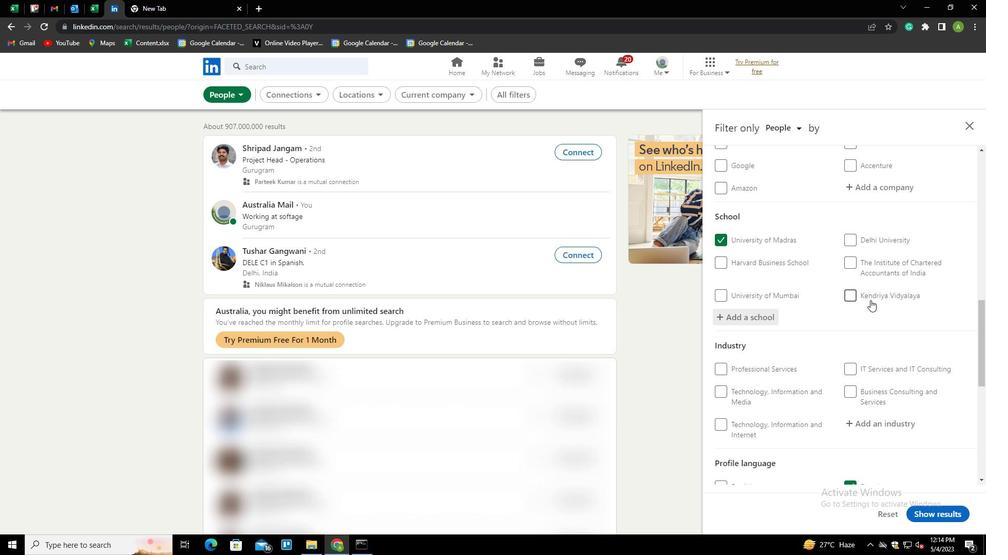 
Action: Mouse moved to (870, 279)
Screenshot: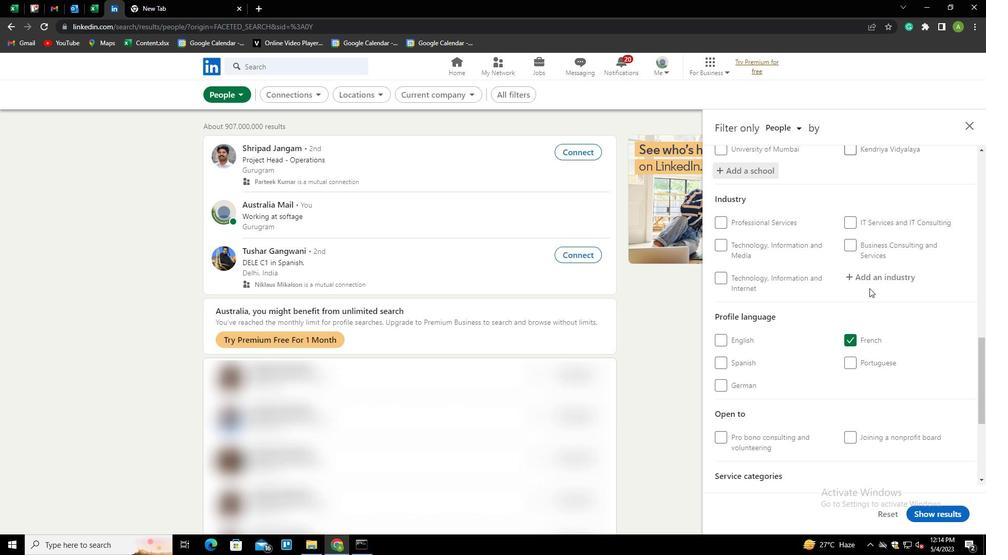 
Action: Mouse pressed left at (870, 279)
Screenshot: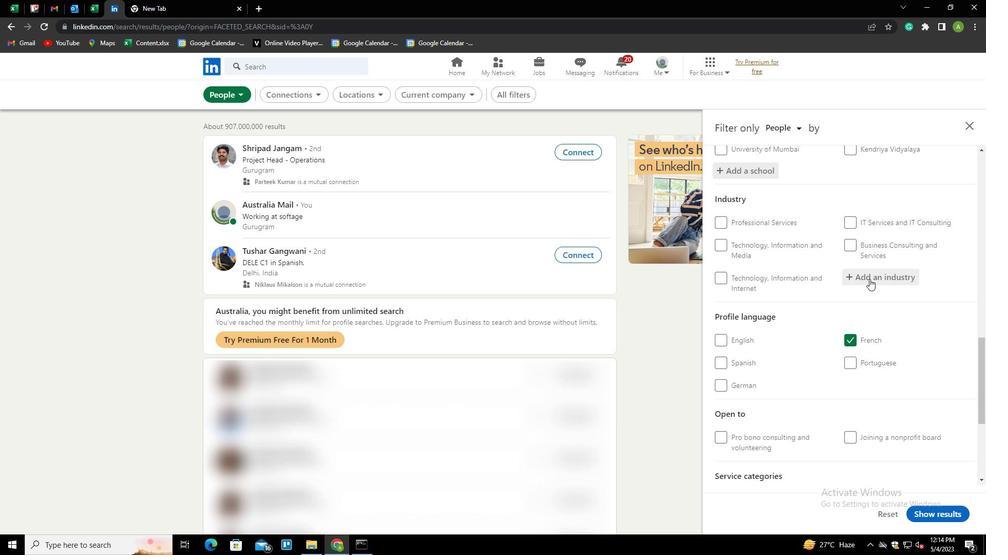 
Action: Key pressed <Key.shift><Key.shift><Key.shift><Key.shift><Key.shift><Key.shift><Key.shift><Key.shift><Key.shift><Key.shift><Key.shift><Key.shift><Key.shift><Key.shift><Key.shift><Key.shift><Key.shift><Key.shift><Key.shift><Key.shift><Key.shift><Key.shift><Key.shift><Key.shift><Key.shift><Key.shift><Key.shift><Key.shift><Key.shift><Key.shift><Key.shift><Key.shift><Key.shift><Key.shift><Key.shift><Key.shift><Key.shift><Key.shift><Key.shift><Key.shift>BO<Key.backspace>IOMASS<Key.space><Key.shift>ELECTRIC<Key.space><Key.shift>POWER<Key.space><Key.shift>GENERATION<Key.down><Key.enter>
Screenshot: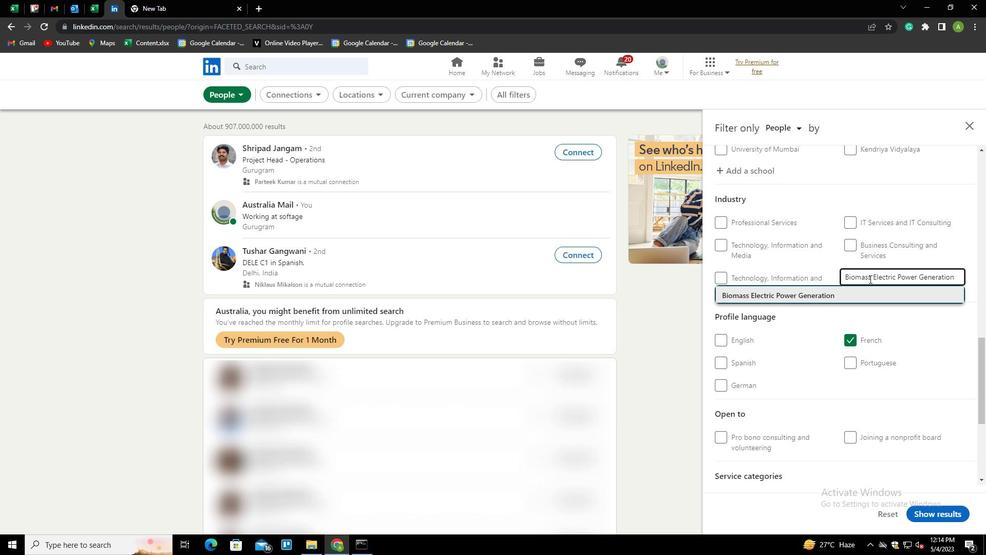 
Action: Mouse scrolled (870, 278) with delta (0, 0)
Screenshot: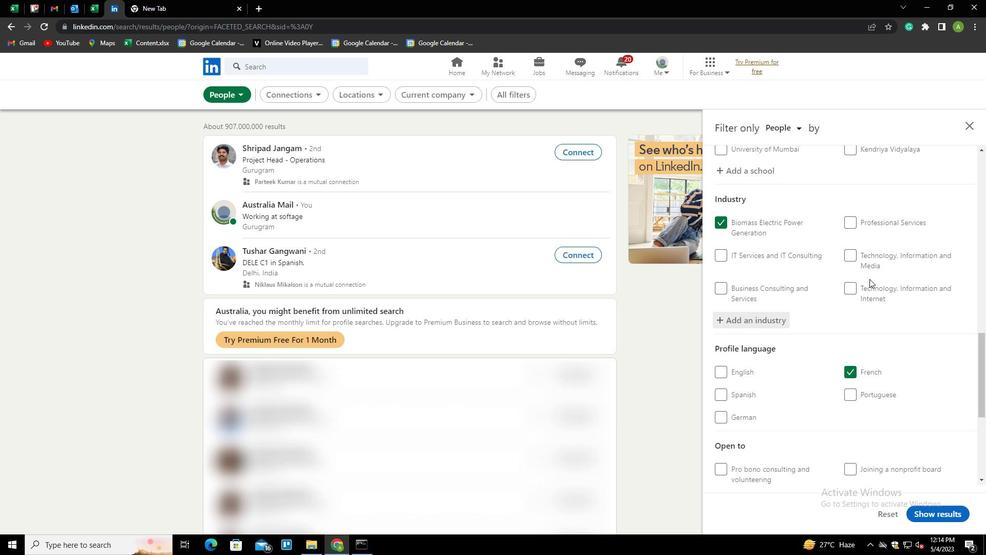 
Action: Mouse scrolled (870, 278) with delta (0, 0)
Screenshot: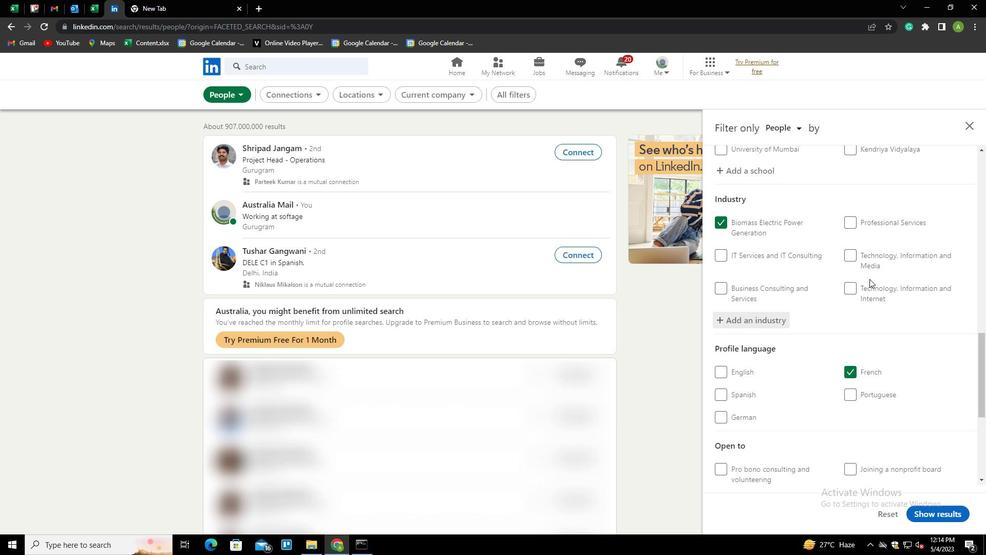 
Action: Mouse scrolled (870, 278) with delta (0, 0)
Screenshot: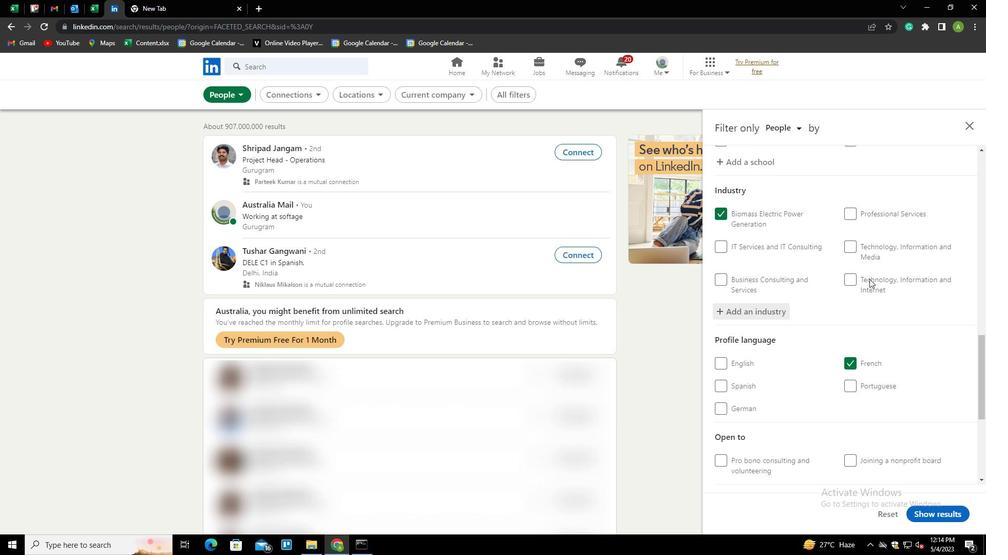 
Action: Mouse scrolled (870, 278) with delta (0, 0)
Screenshot: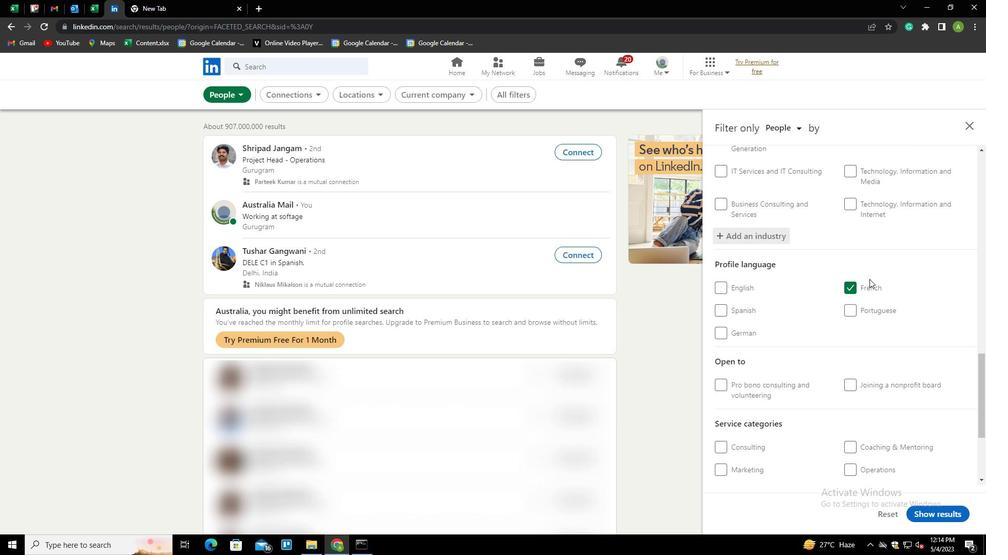 
Action: Mouse scrolled (870, 278) with delta (0, 0)
Screenshot: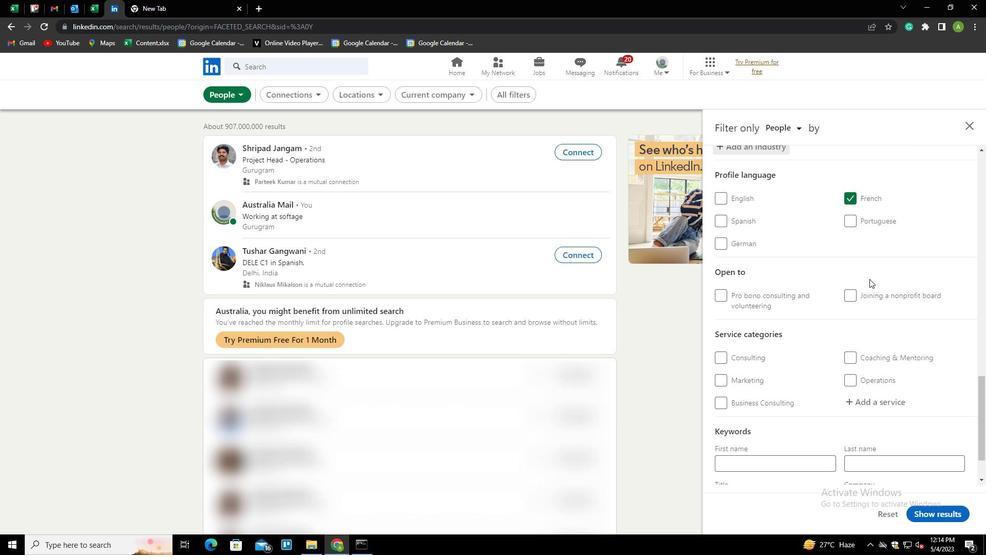 
Action: Mouse scrolled (870, 278) with delta (0, 0)
Screenshot: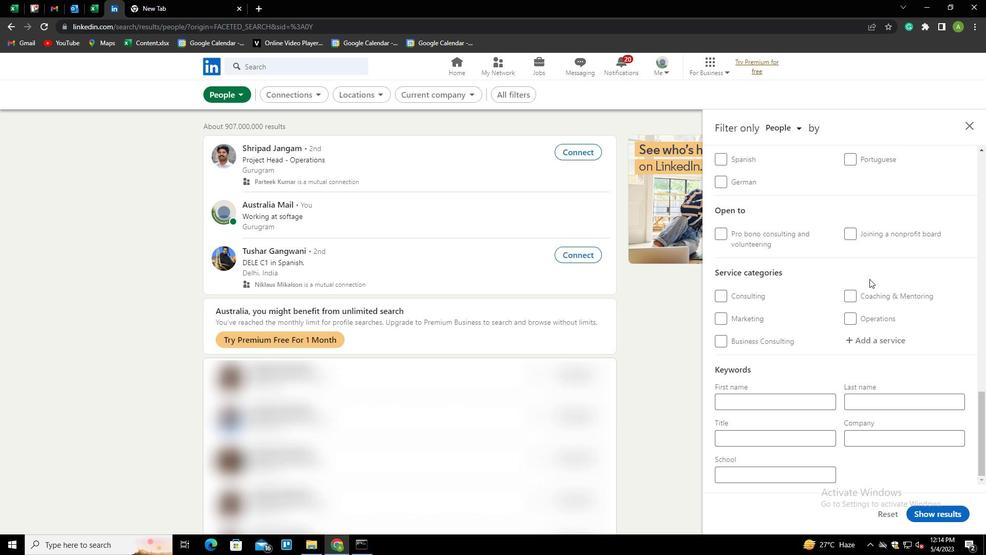 
Action: Mouse moved to (872, 334)
Screenshot: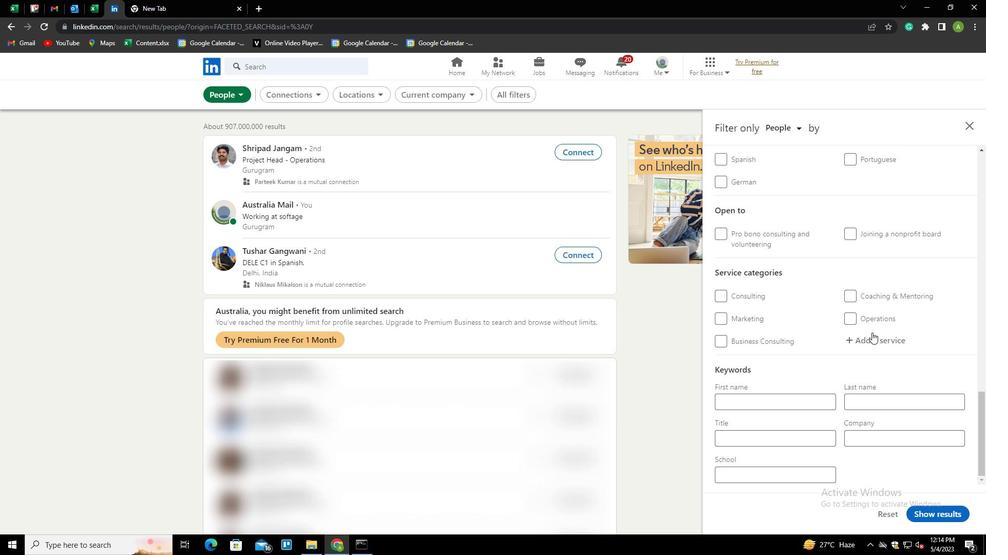 
Action: Mouse pressed left at (872, 334)
Screenshot: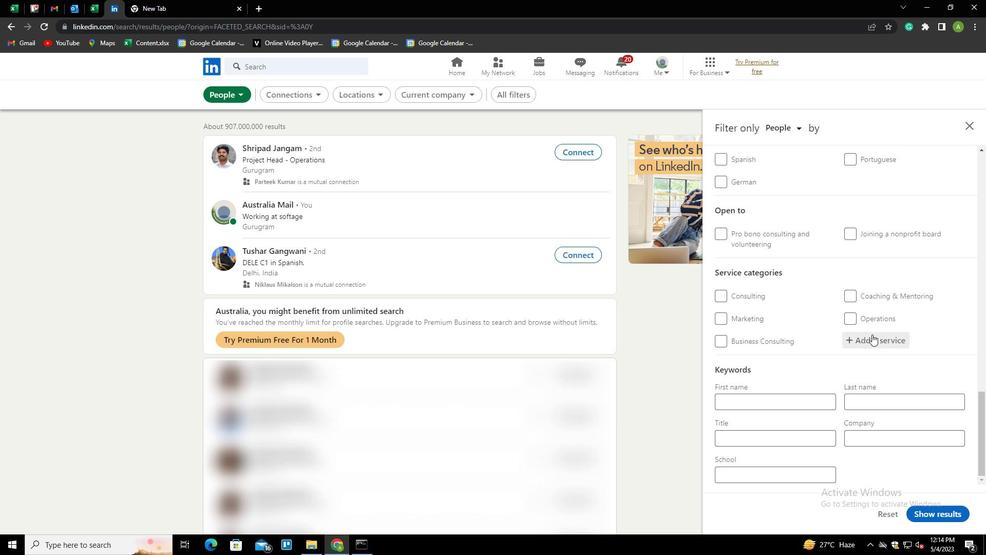 
Action: Key pressed <Key.shift>LOGO<Key.space><Key.shift>DESIGN<Key.down><Key.enter>
Screenshot: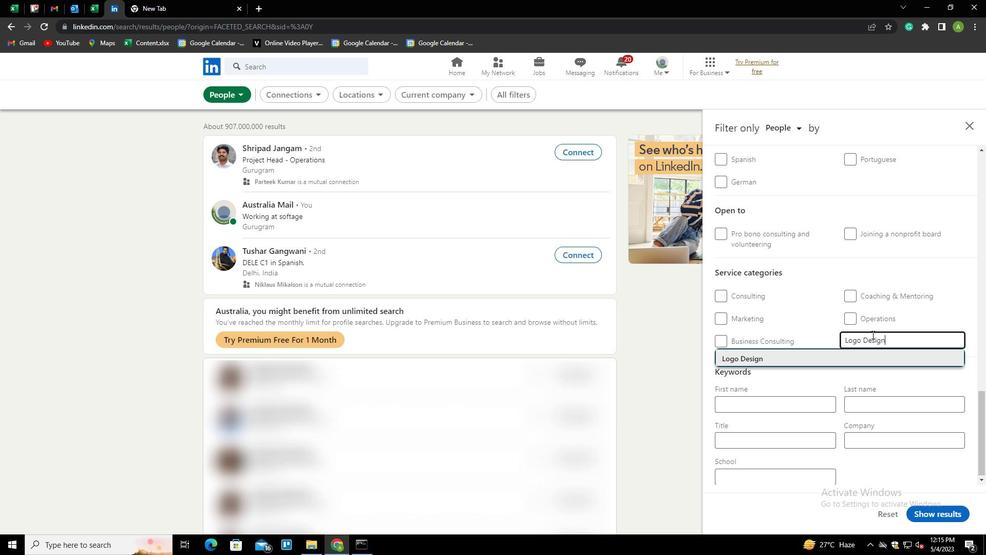 
Action: Mouse scrolled (872, 334) with delta (0, 0)
Screenshot: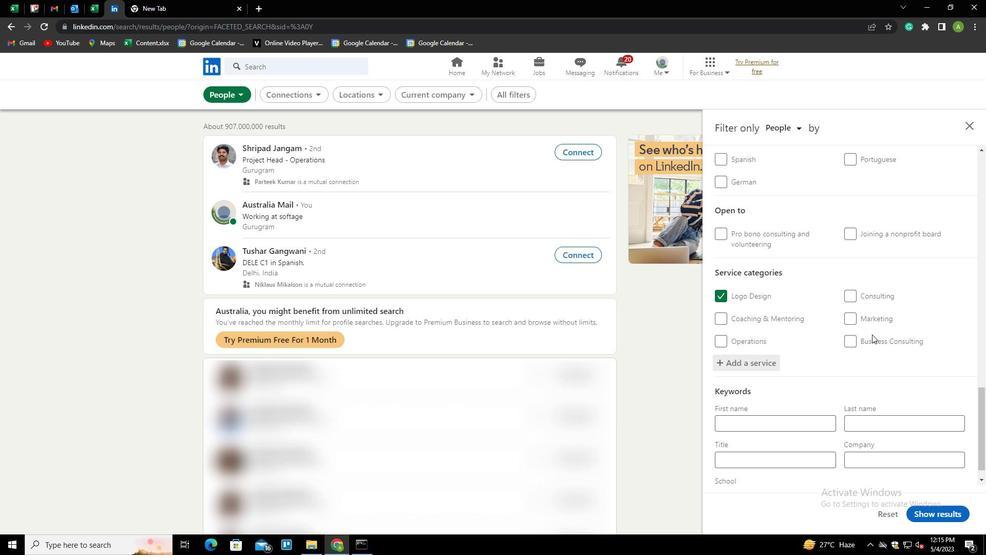 
Action: Mouse scrolled (872, 334) with delta (0, 0)
Screenshot: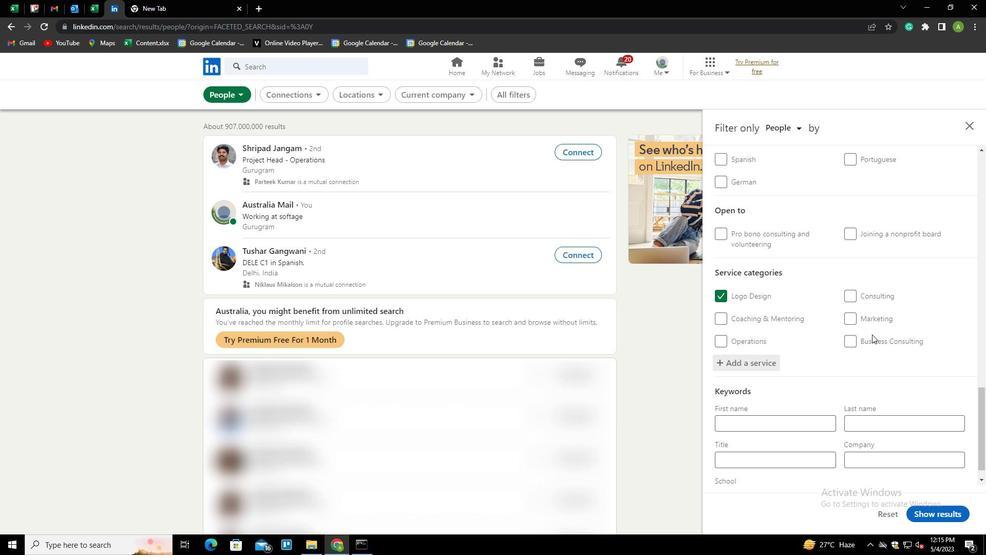 
Action: Mouse scrolled (872, 334) with delta (0, 0)
Screenshot: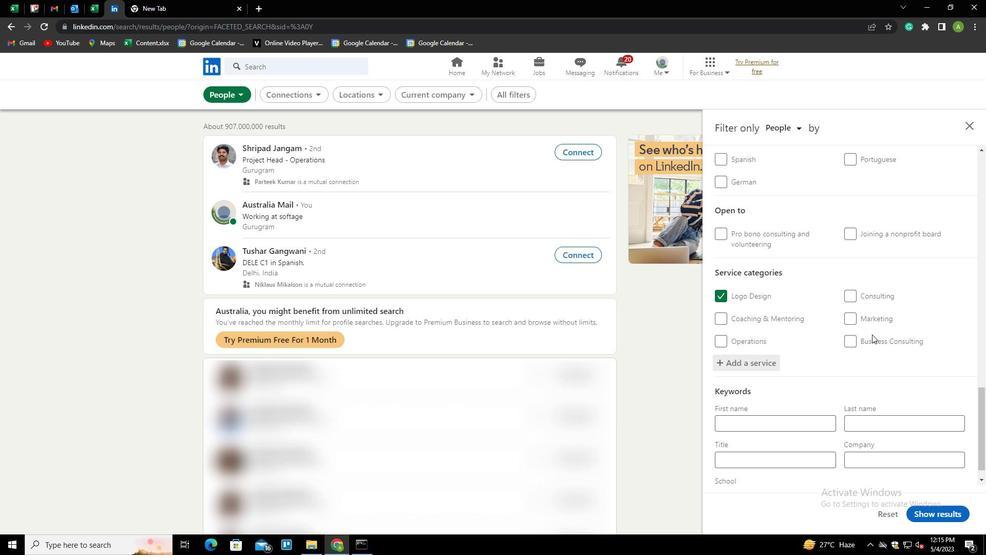 
Action: Mouse scrolled (872, 334) with delta (0, 0)
Screenshot: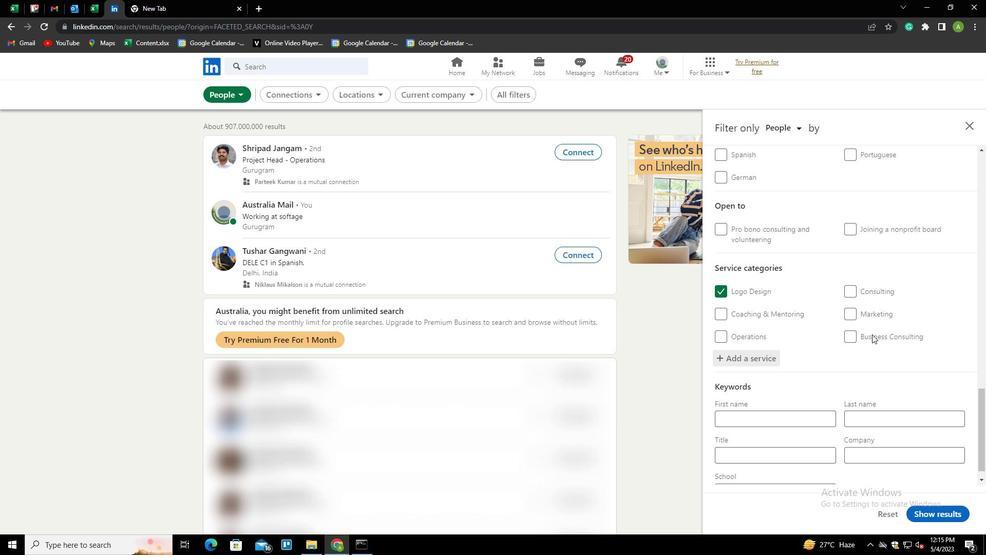
Action: Mouse scrolled (872, 334) with delta (0, 0)
Screenshot: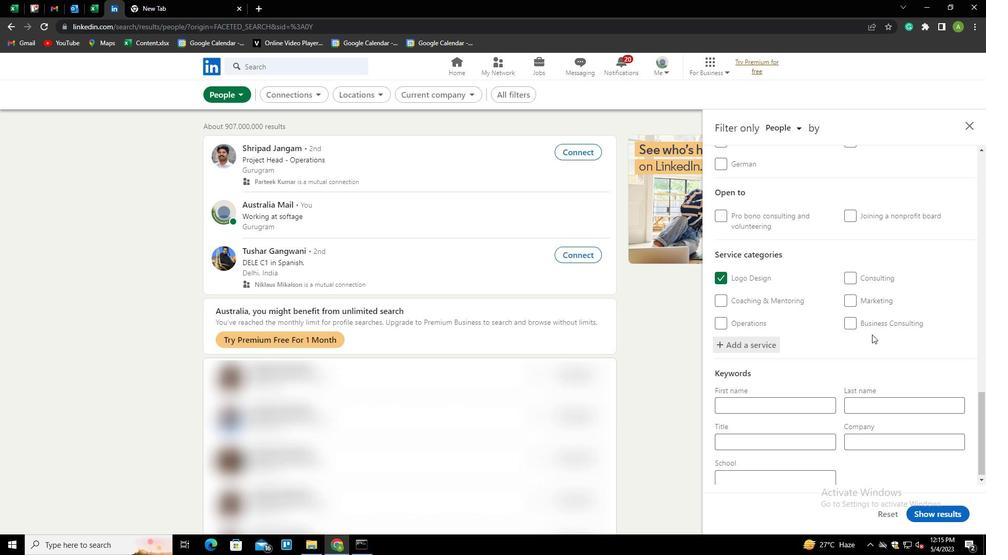 
Action: Mouse moved to (811, 435)
Screenshot: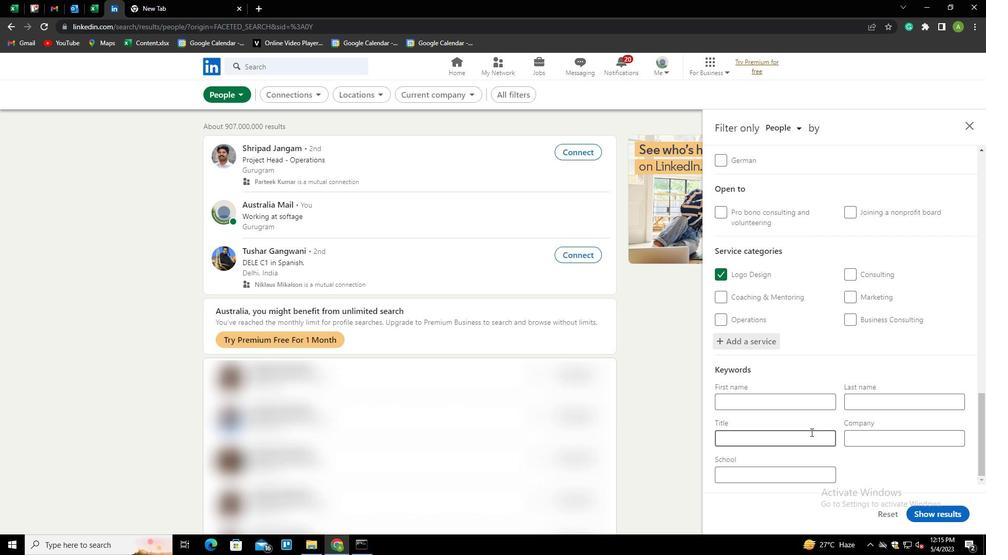 
Action: Mouse pressed left at (811, 435)
Screenshot: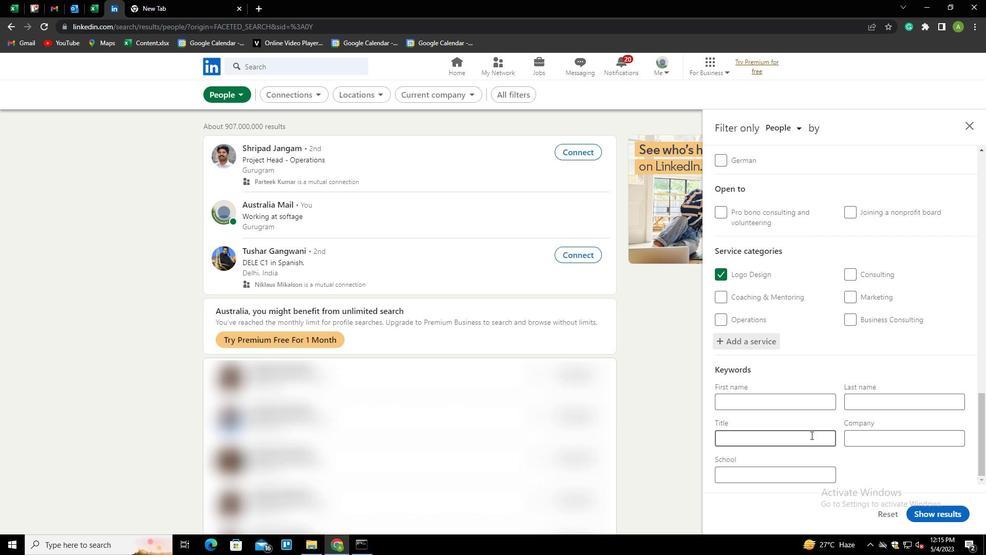 
Action: Mouse moved to (811, 435)
Screenshot: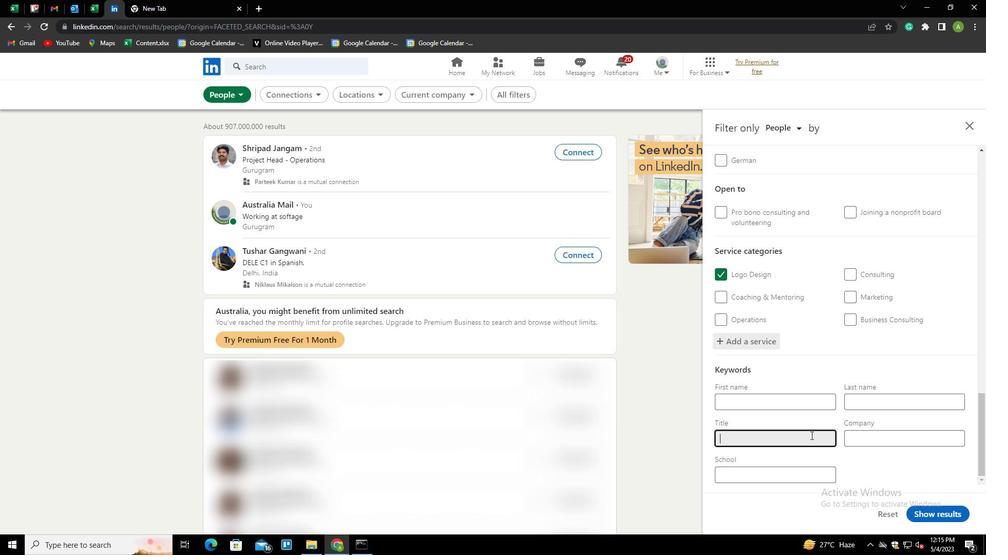 
Action: Key pressed <Key.shift><Key.shift><Key.shift><Key.shift><Key.shift><Key.shift><Key.shift><Key.shift><Key.shift><Key.shift><Key.shift>OPET<Key.backspace>RATIONS<Key.space><Key.shift>DIRECTOR
Screenshot: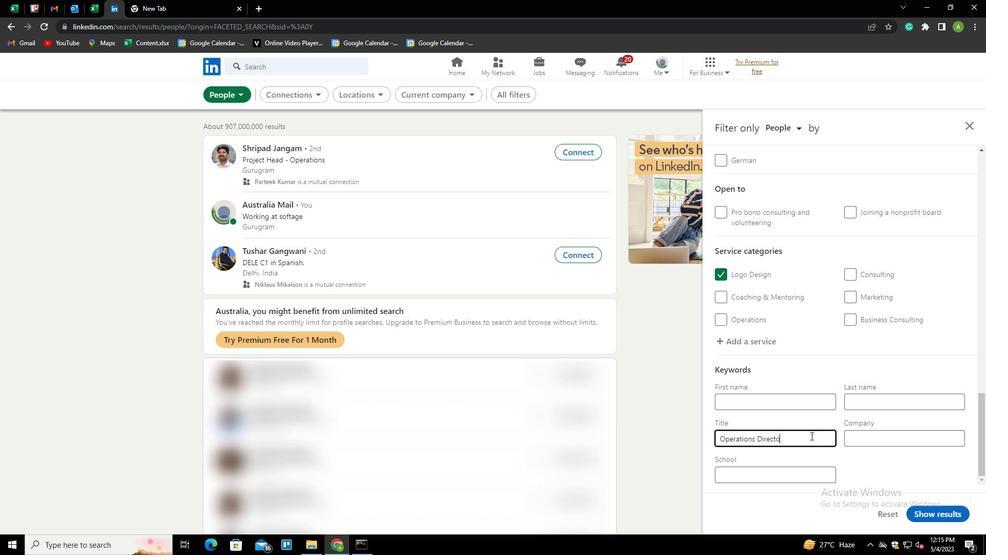 
Action: Mouse moved to (882, 453)
Screenshot: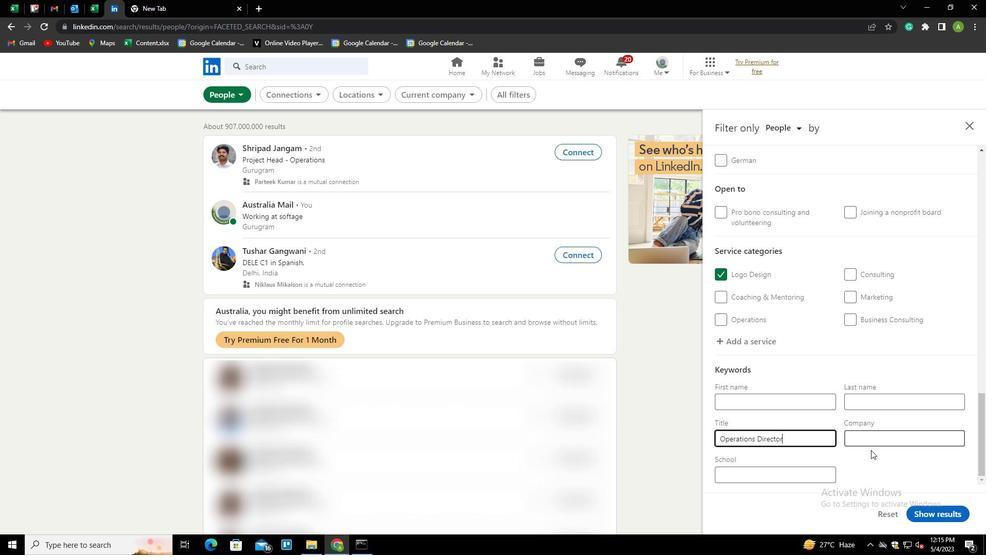 
Action: Mouse pressed left at (882, 453)
Screenshot: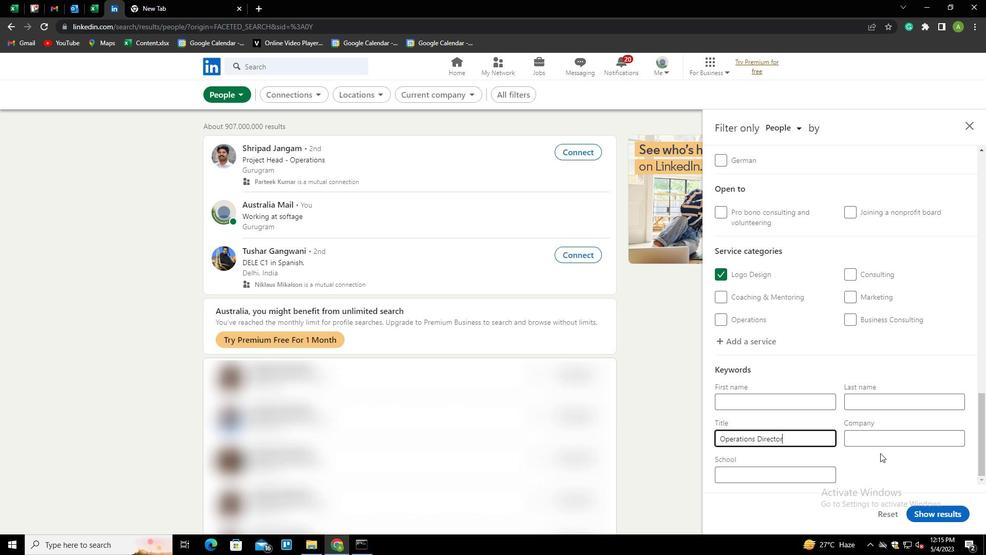 
Action: Mouse moved to (948, 509)
Screenshot: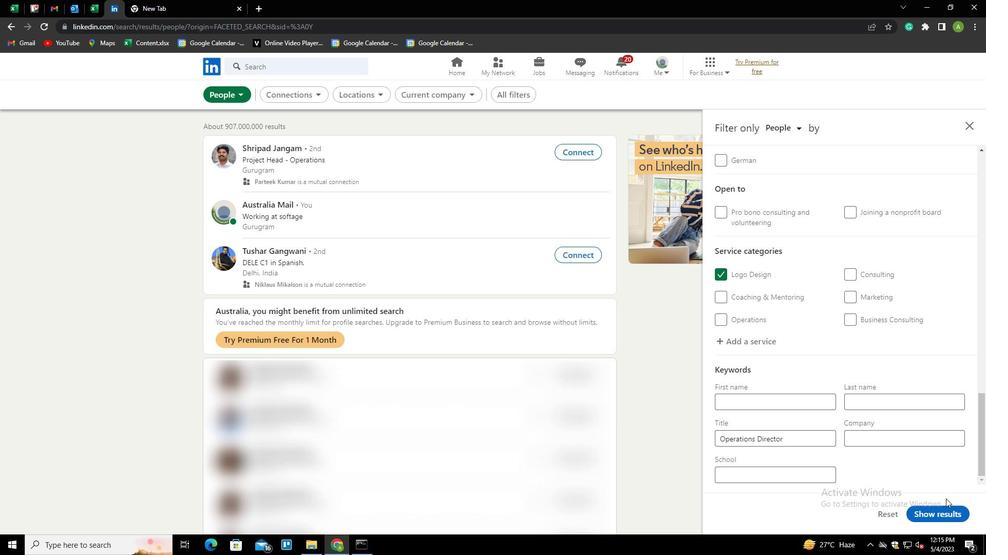 
Action: Mouse pressed left at (948, 509)
Screenshot: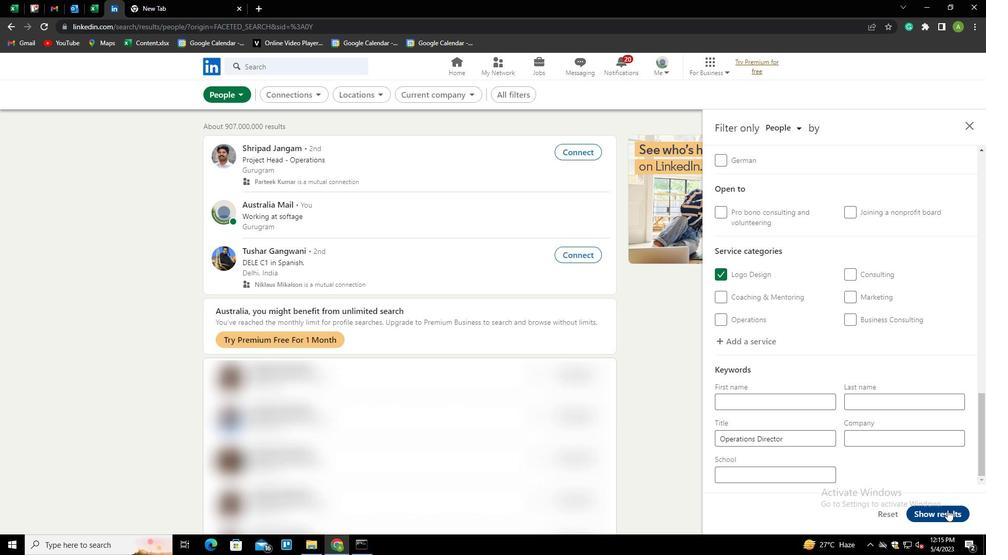 
